 Task: Add Attachment from computer to Card Card0000000089 in Board Board0000000023 in Workspace WS0000000008 in Trello. Add Cover Purple to Card Card0000000089 in Board Board0000000023 in Workspace WS0000000008 in Trello. Add "Move Card To …" Button titled Button0000000089 to "top" of the list "To Do" to Card Card0000000089 in Board Board0000000023 in Workspace WS0000000008 in Trello. Add Description DS0000000089 to Card Card0000000089 in Board Board0000000023 in Workspace WS0000000008 in Trello. Add Comment CM0000000089 to Card Card0000000089 in Board Board0000000023 in Workspace WS0000000008 in Trello
Action: Mouse moved to (411, 215)
Screenshot: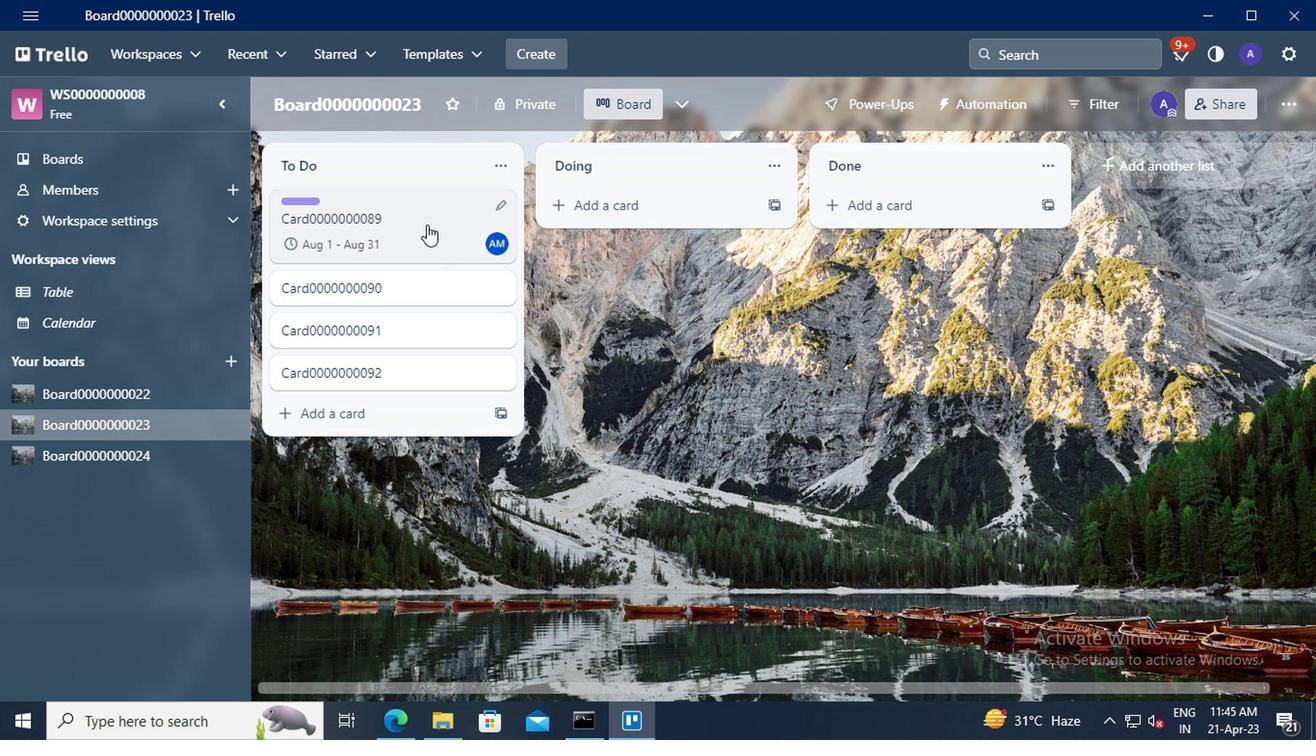 
Action: Mouse pressed left at (411, 215)
Screenshot: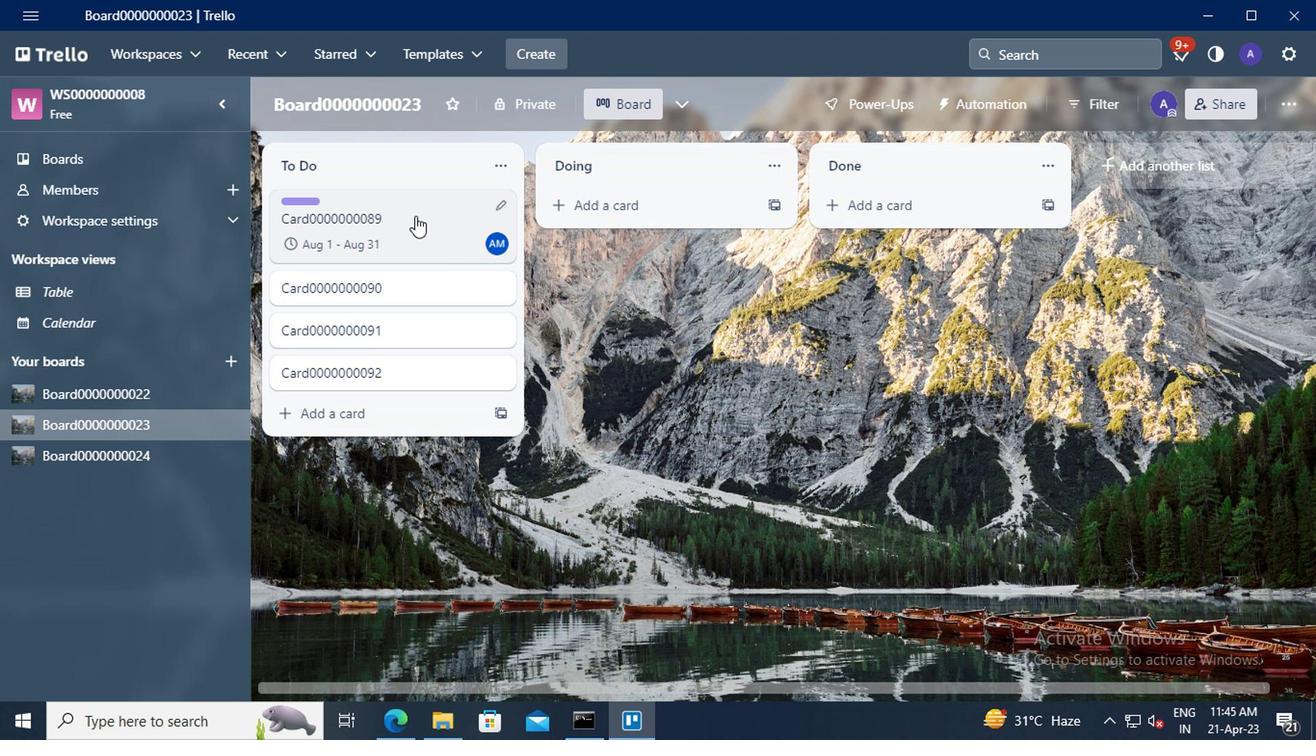 
Action: Mouse moved to (890, 332)
Screenshot: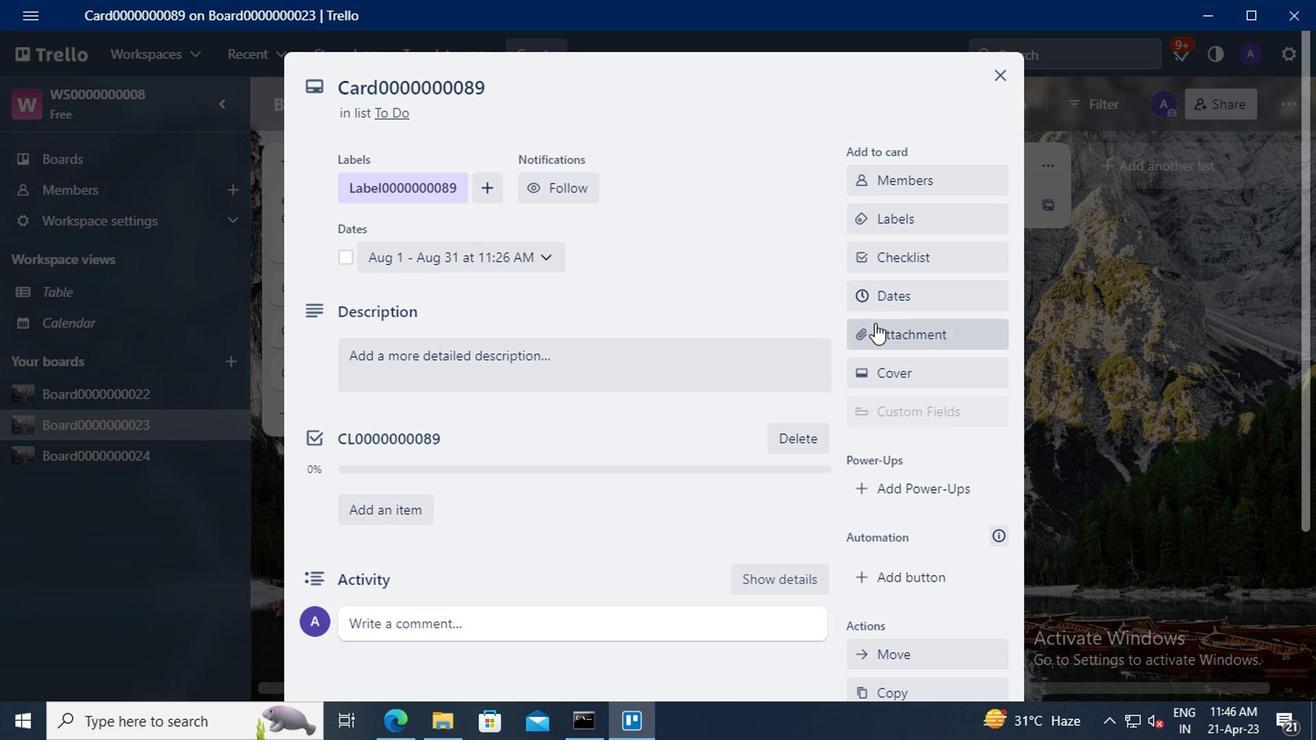
Action: Mouse pressed left at (890, 332)
Screenshot: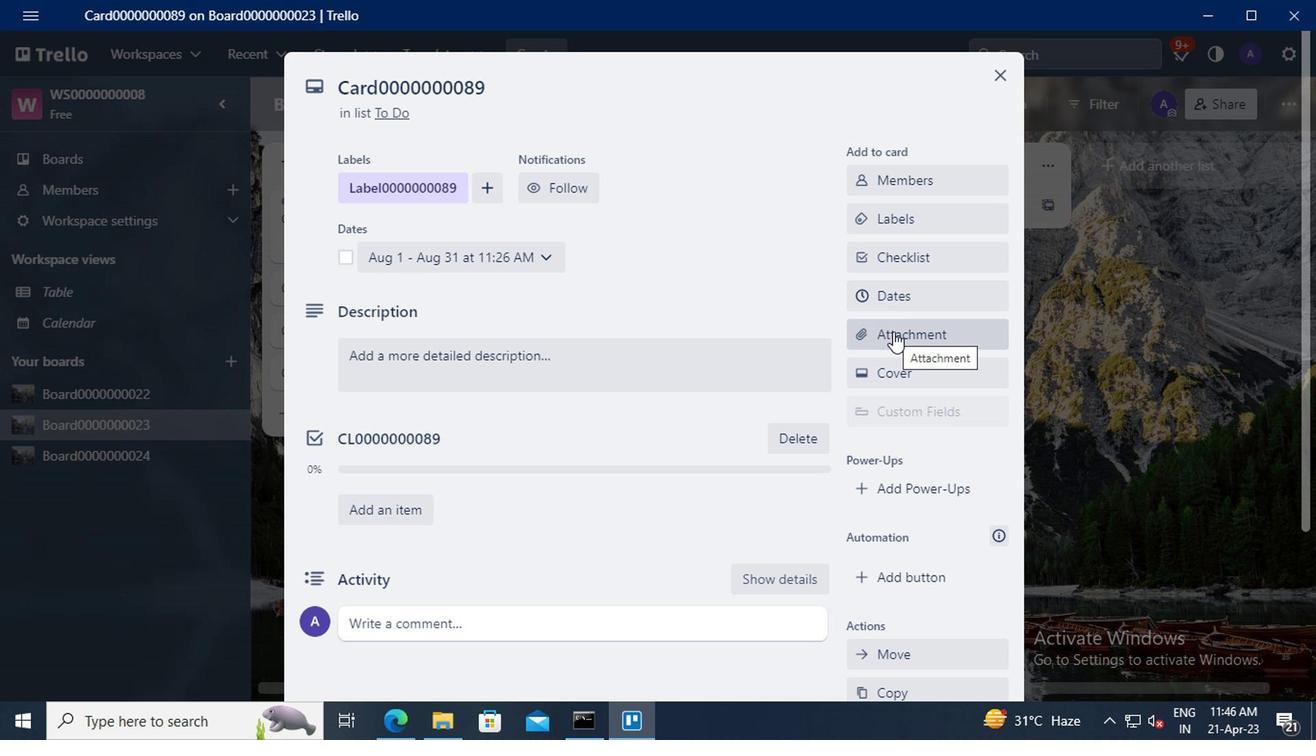
Action: Mouse moved to (890, 165)
Screenshot: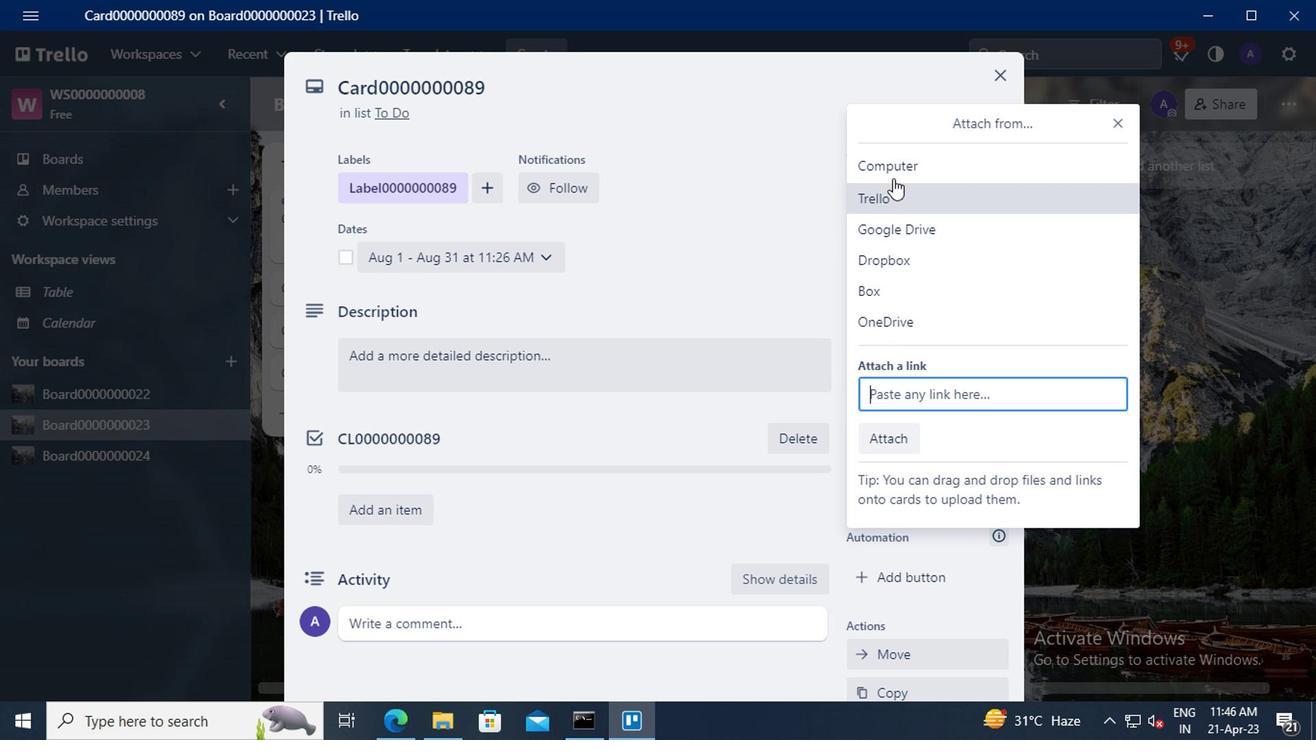 
Action: Mouse pressed left at (890, 165)
Screenshot: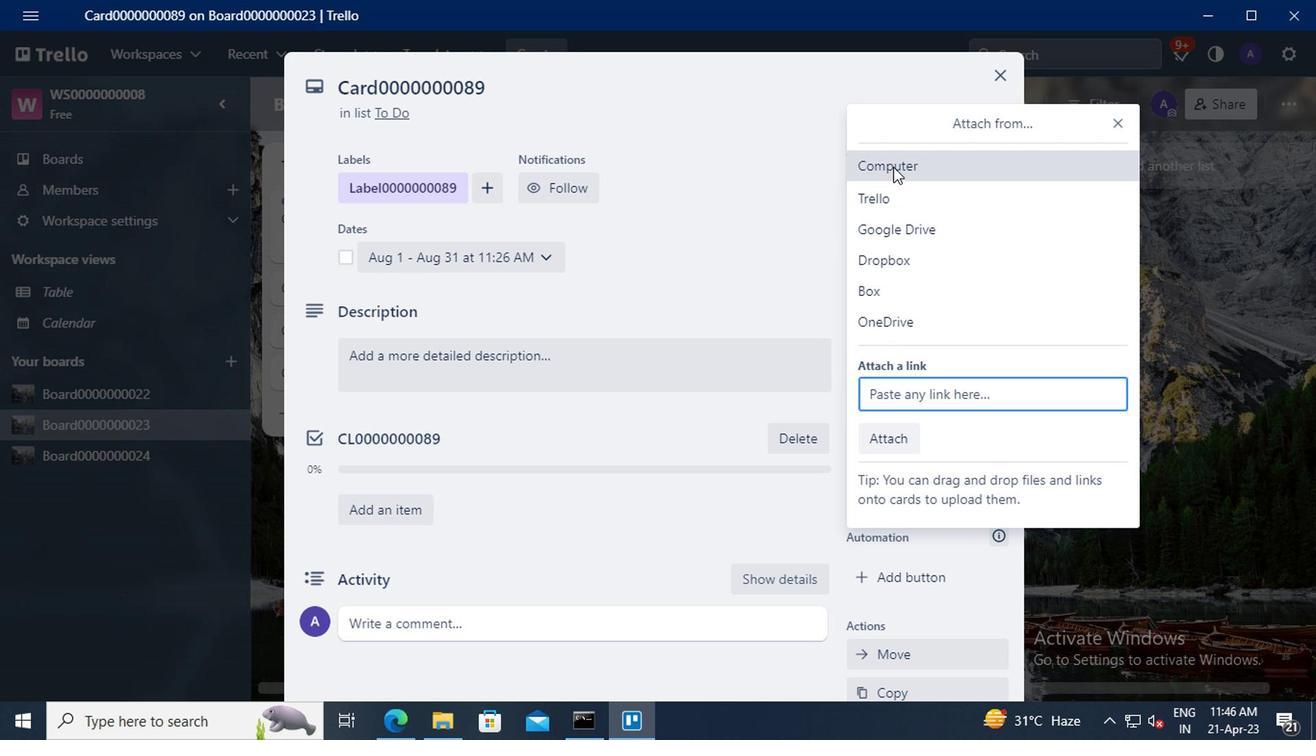 
Action: Mouse moved to (464, 163)
Screenshot: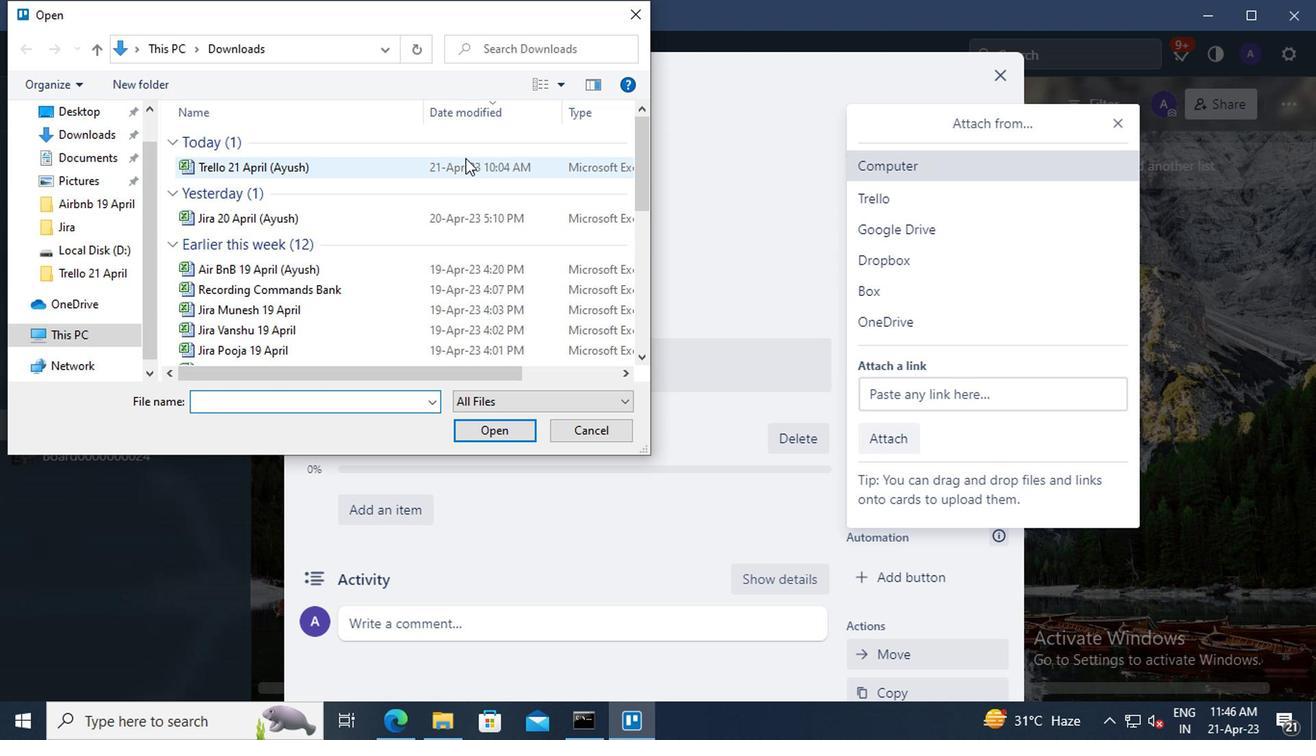 
Action: Mouse pressed left at (464, 163)
Screenshot: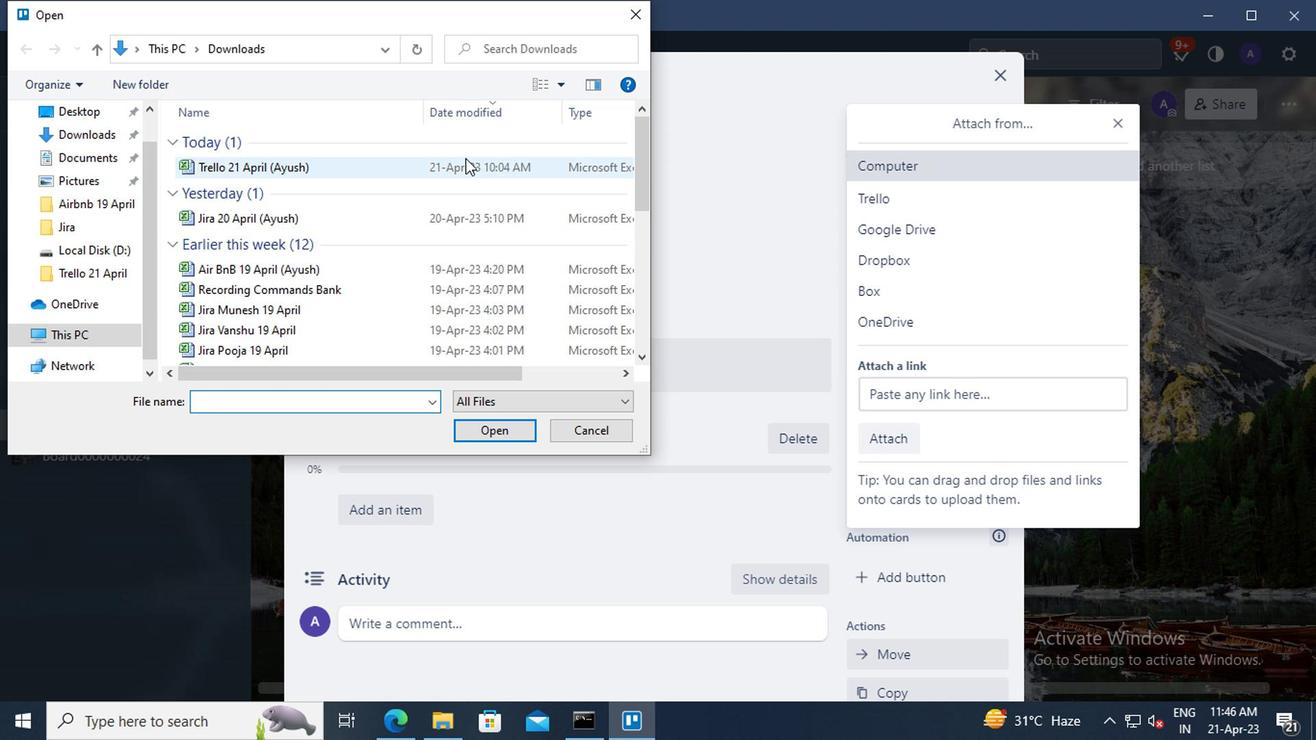 
Action: Mouse moved to (504, 430)
Screenshot: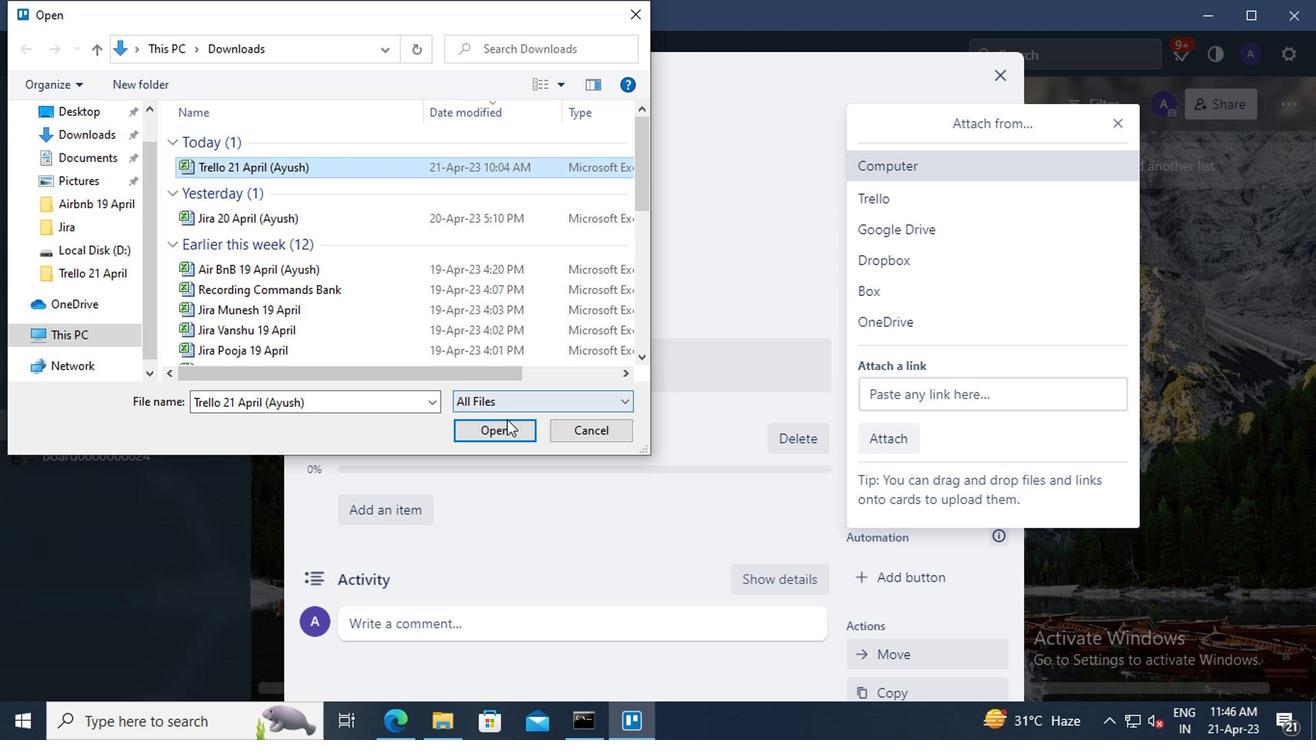 
Action: Mouse pressed left at (504, 430)
Screenshot: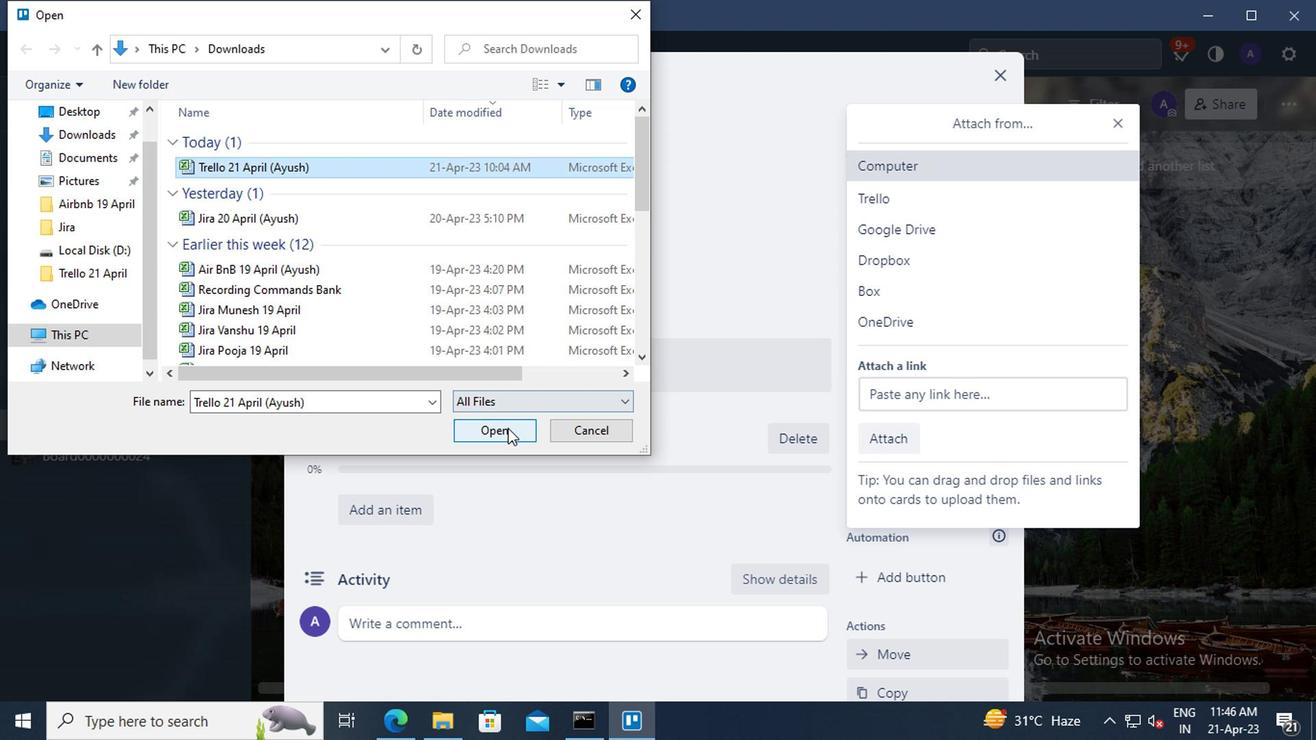 
Action: Mouse moved to (881, 369)
Screenshot: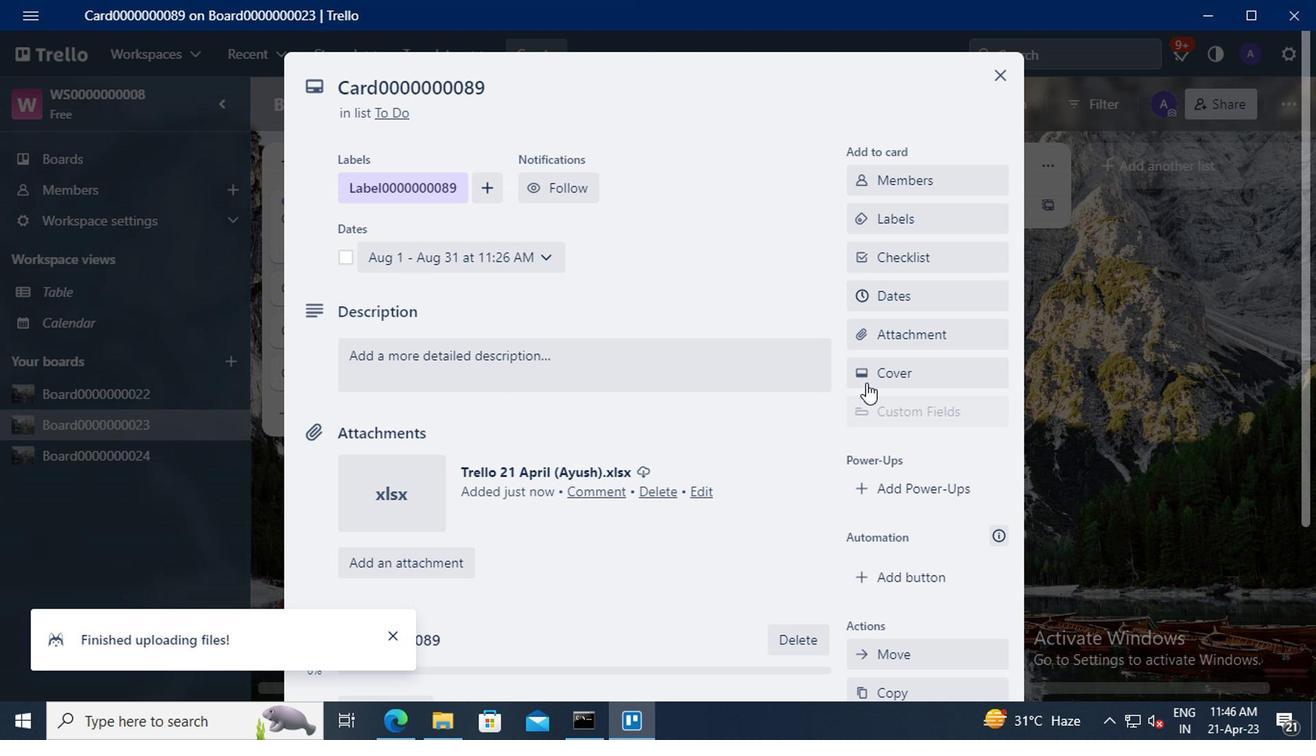 
Action: Mouse pressed left at (881, 369)
Screenshot: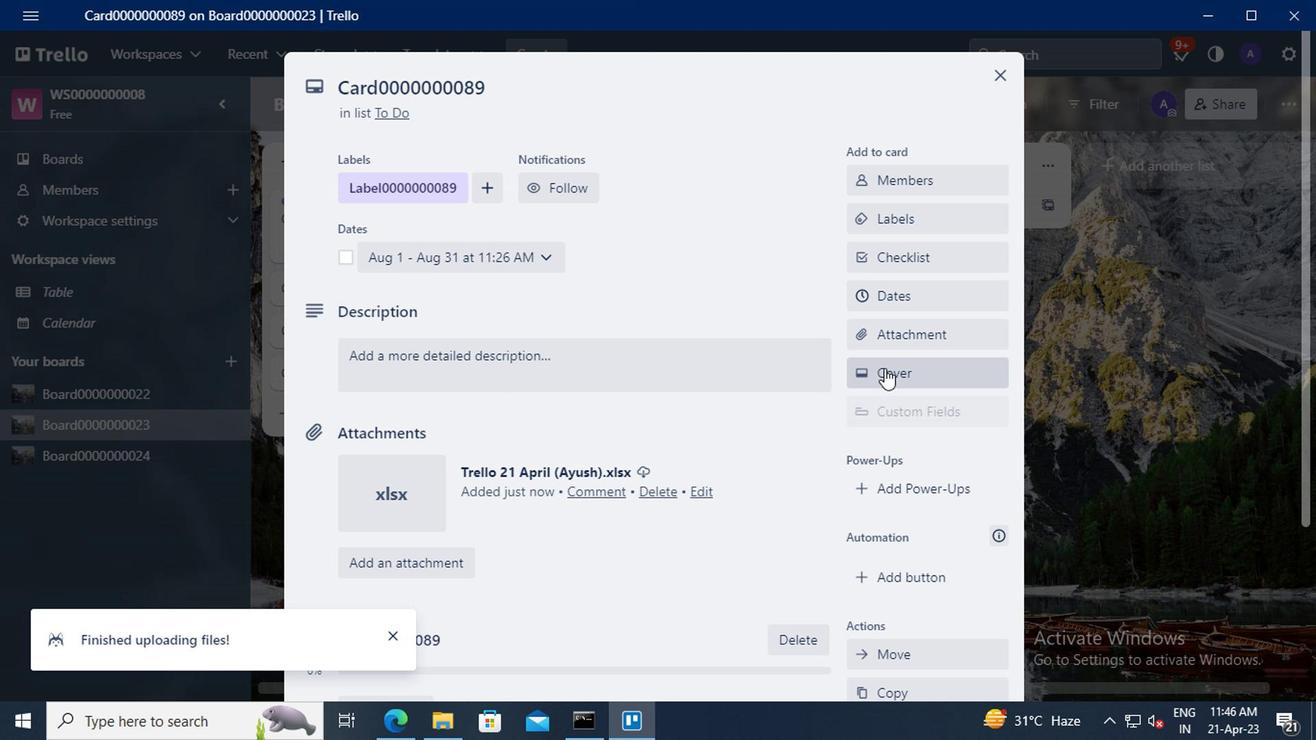 
Action: Mouse moved to (1097, 314)
Screenshot: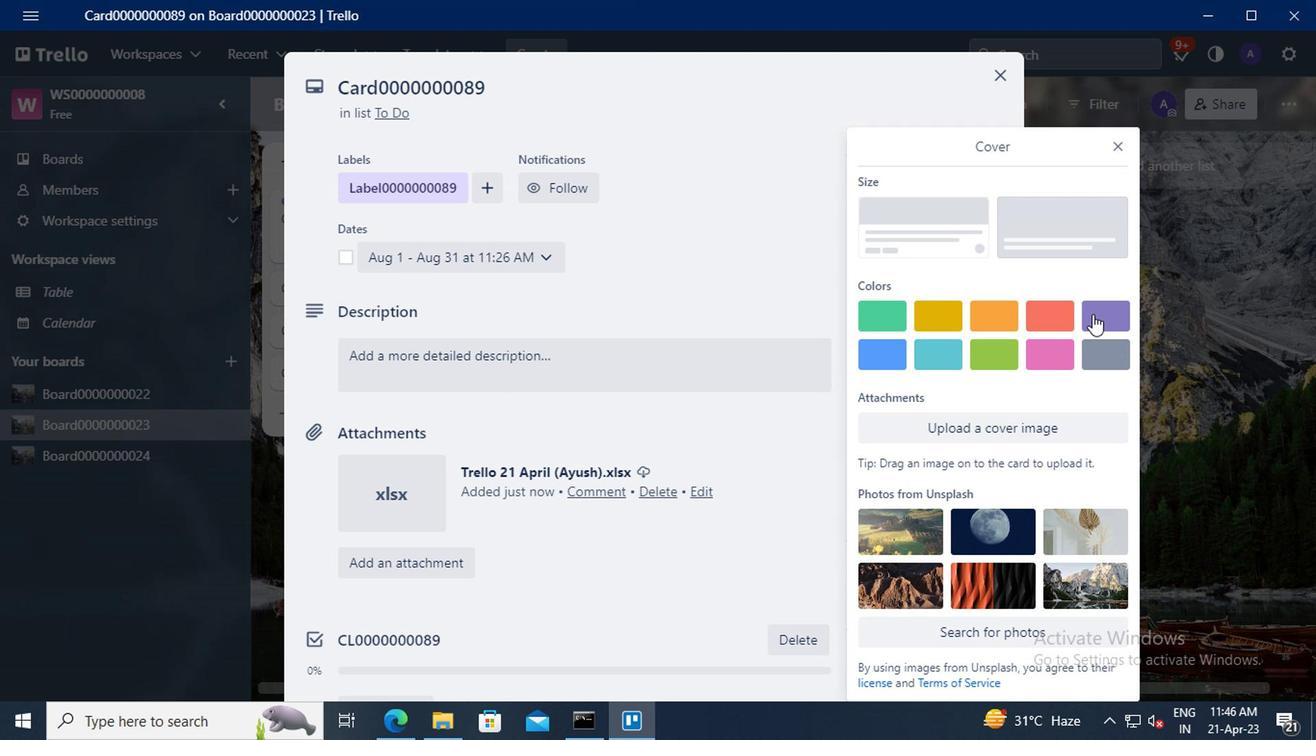 
Action: Mouse pressed left at (1097, 314)
Screenshot: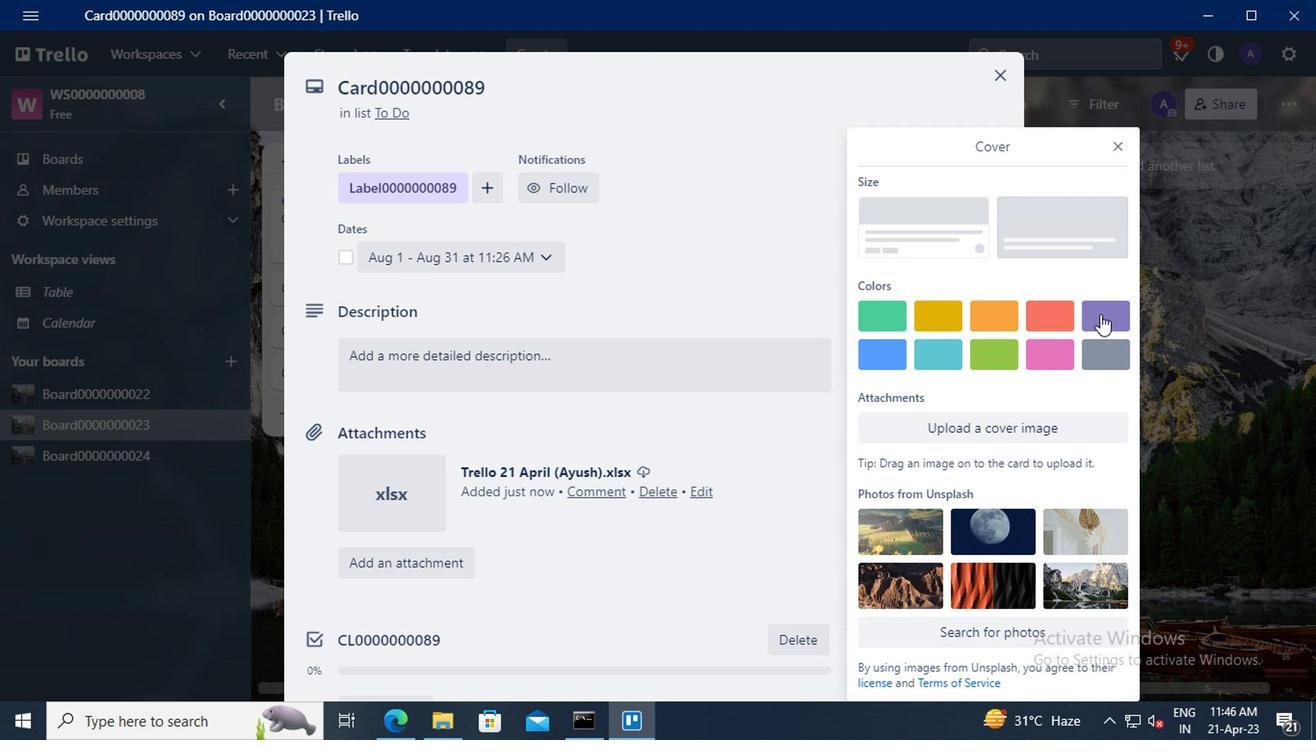 
Action: Mouse moved to (1114, 109)
Screenshot: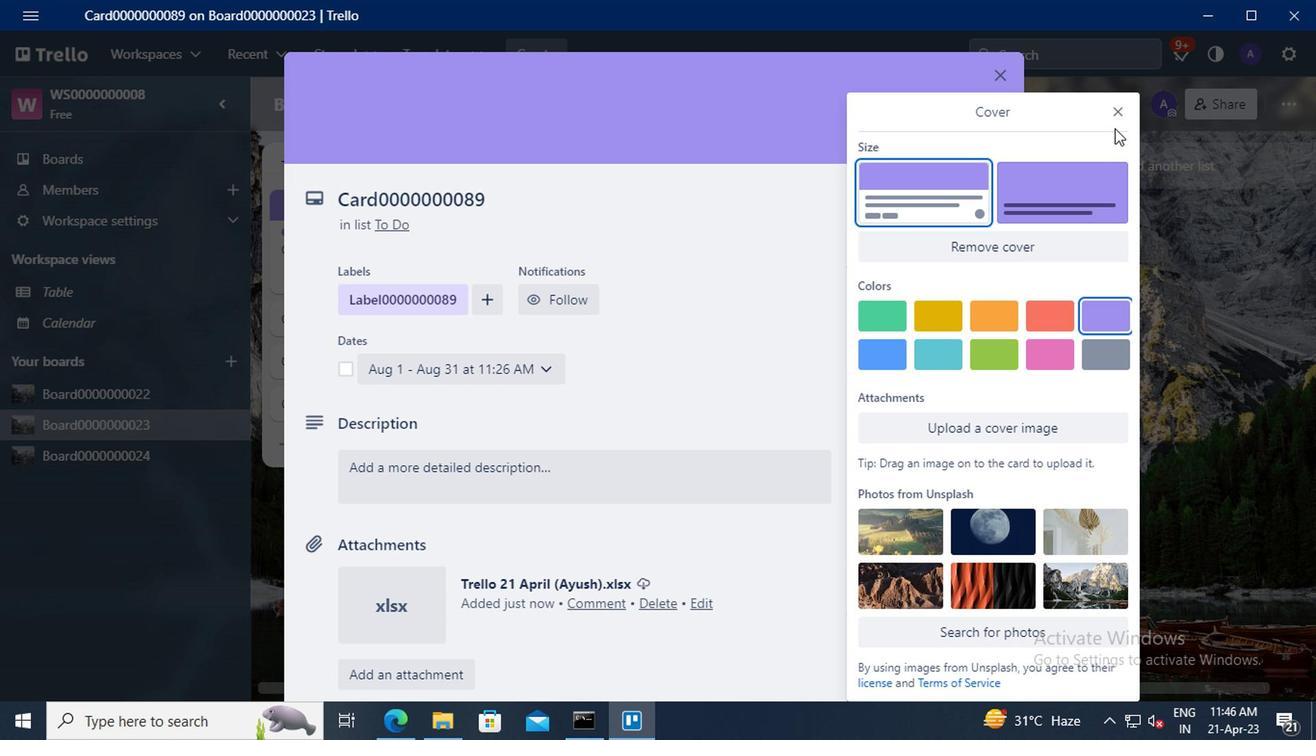 
Action: Mouse pressed left at (1114, 109)
Screenshot: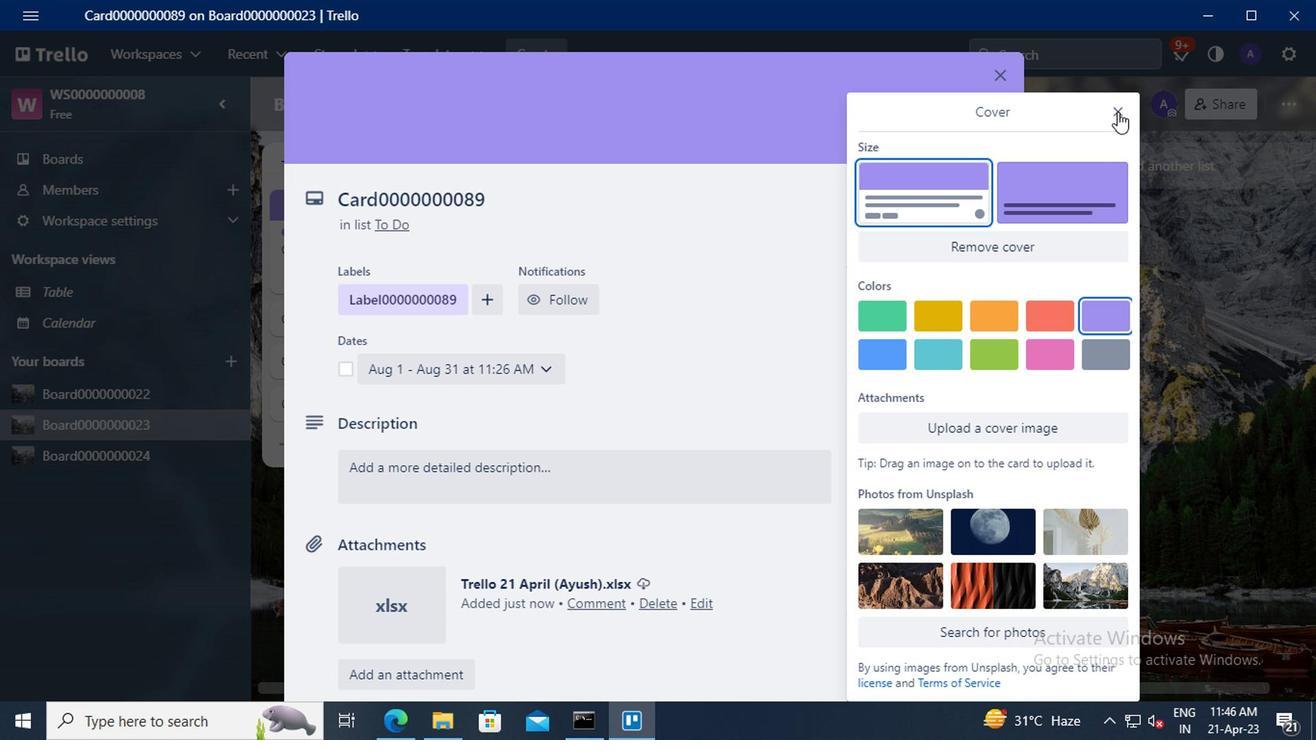 
Action: Mouse moved to (890, 287)
Screenshot: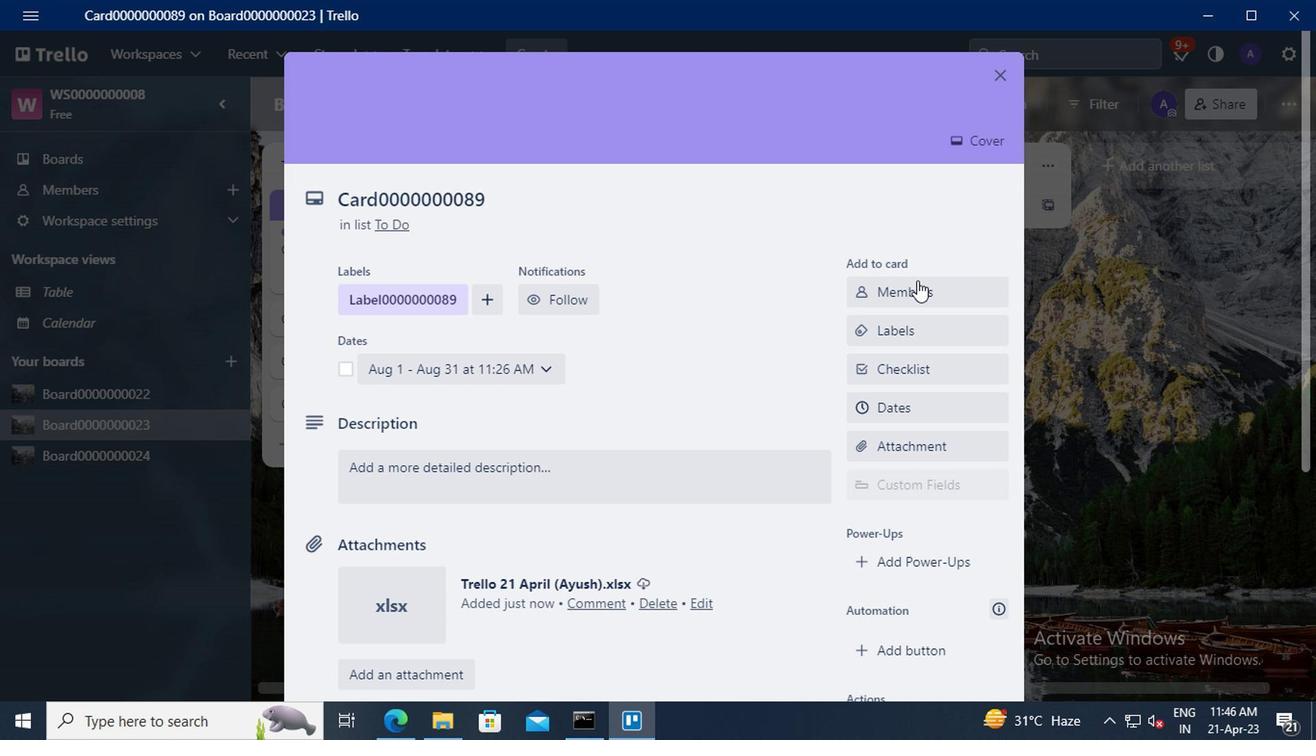 
Action: Mouse scrolled (890, 286) with delta (0, 0)
Screenshot: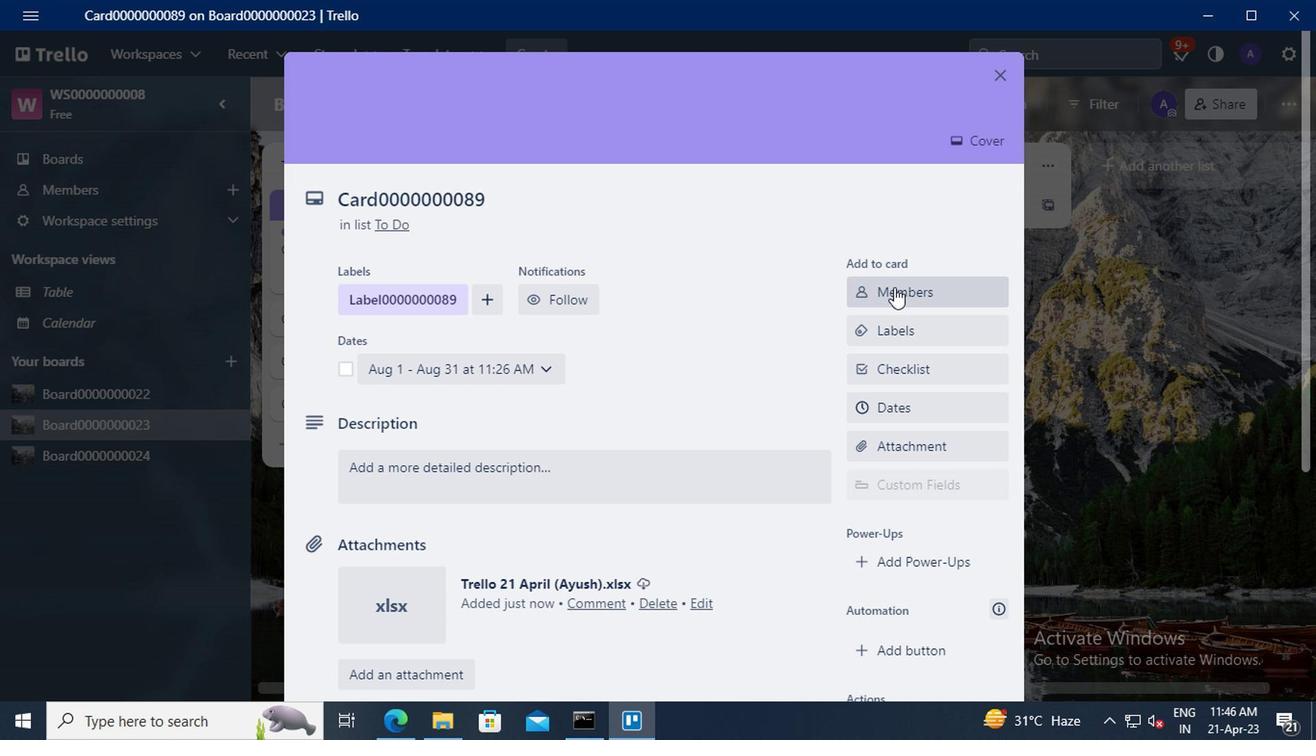 
Action: Mouse scrolled (890, 286) with delta (0, 0)
Screenshot: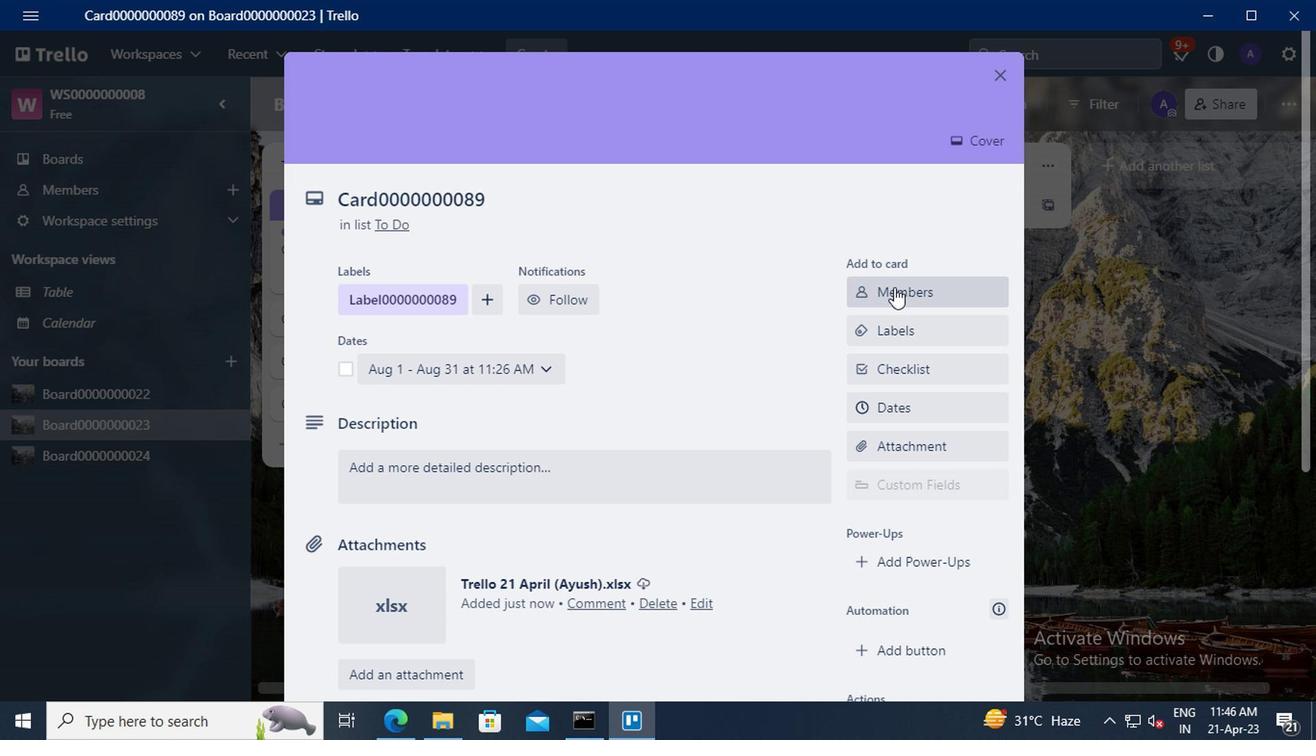 
Action: Mouse moved to (890, 287)
Screenshot: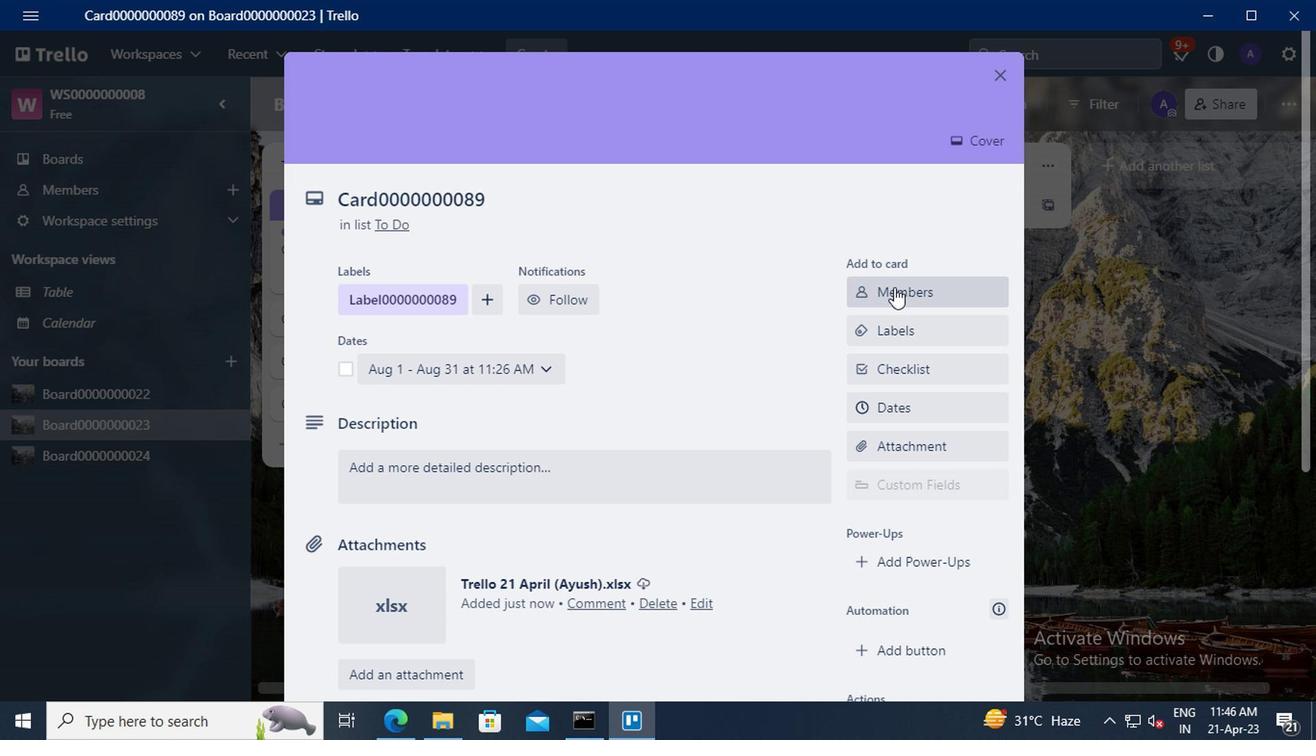 
Action: Mouse scrolled (890, 286) with delta (0, 0)
Screenshot: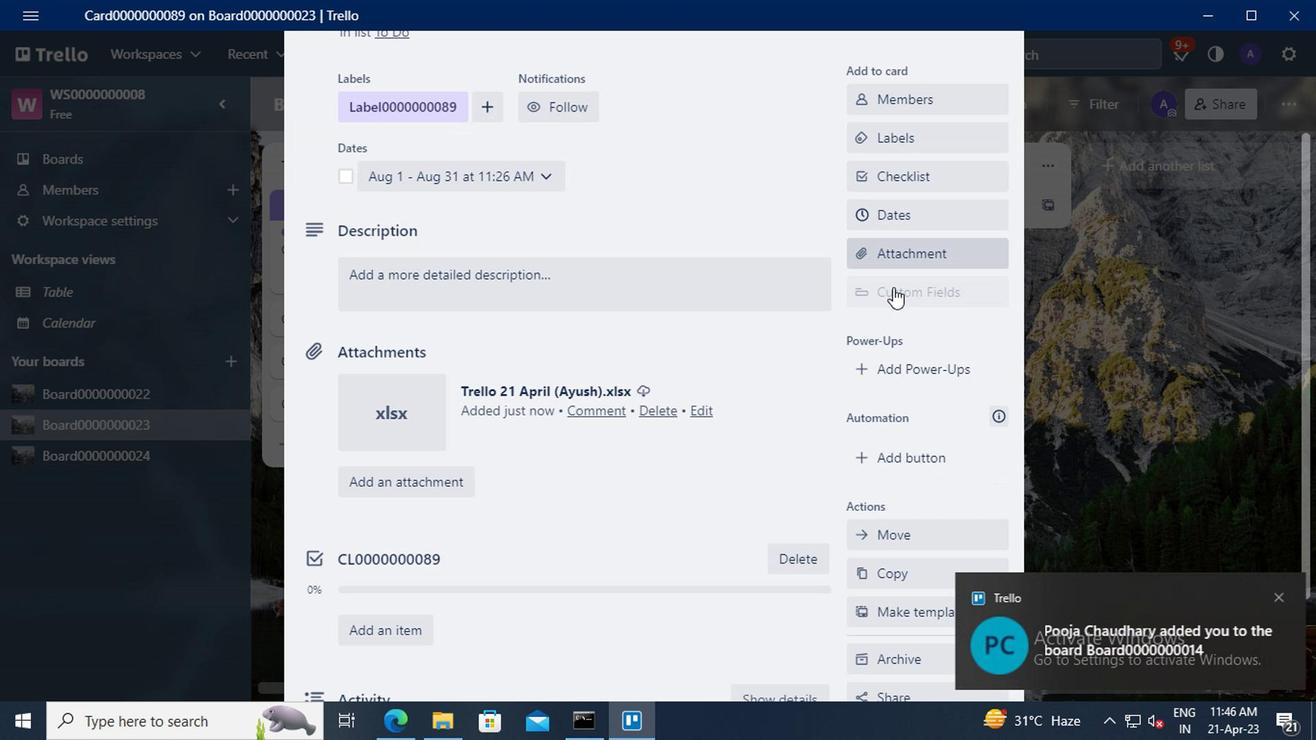 
Action: Mouse scrolled (890, 286) with delta (0, 0)
Screenshot: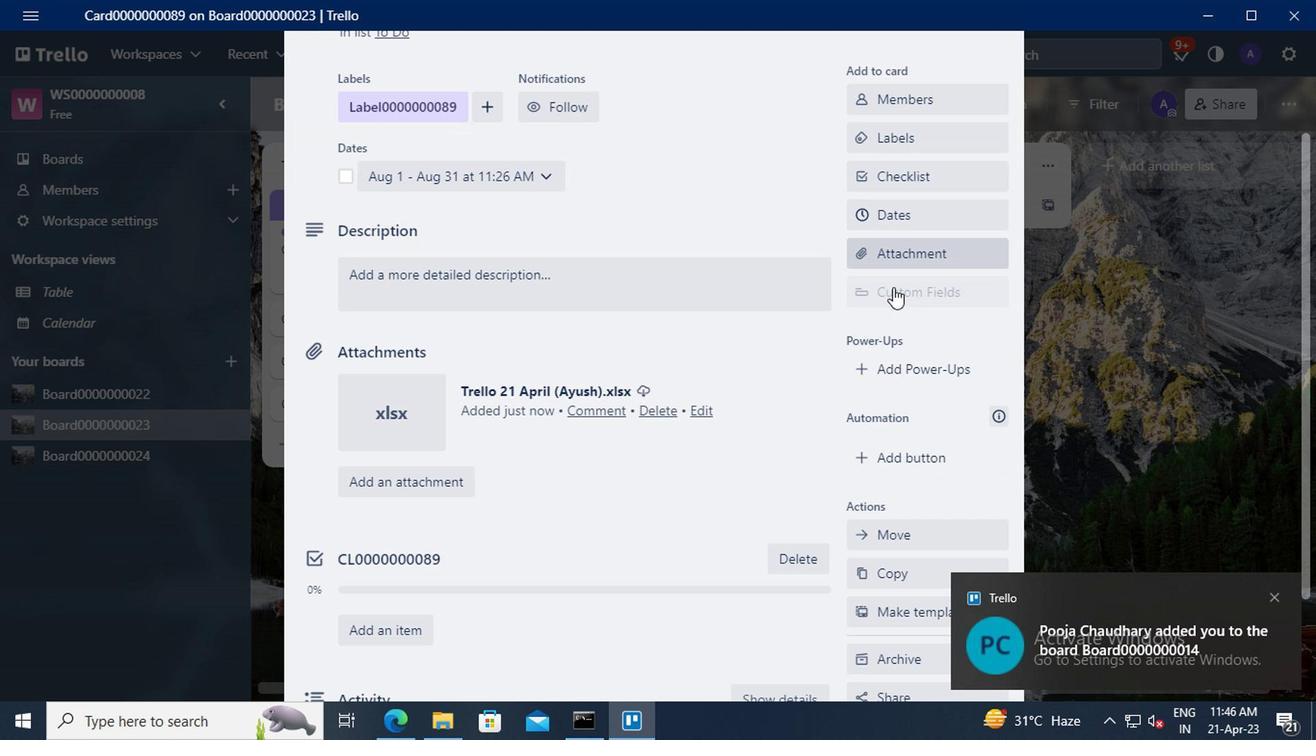 
Action: Mouse moved to (901, 298)
Screenshot: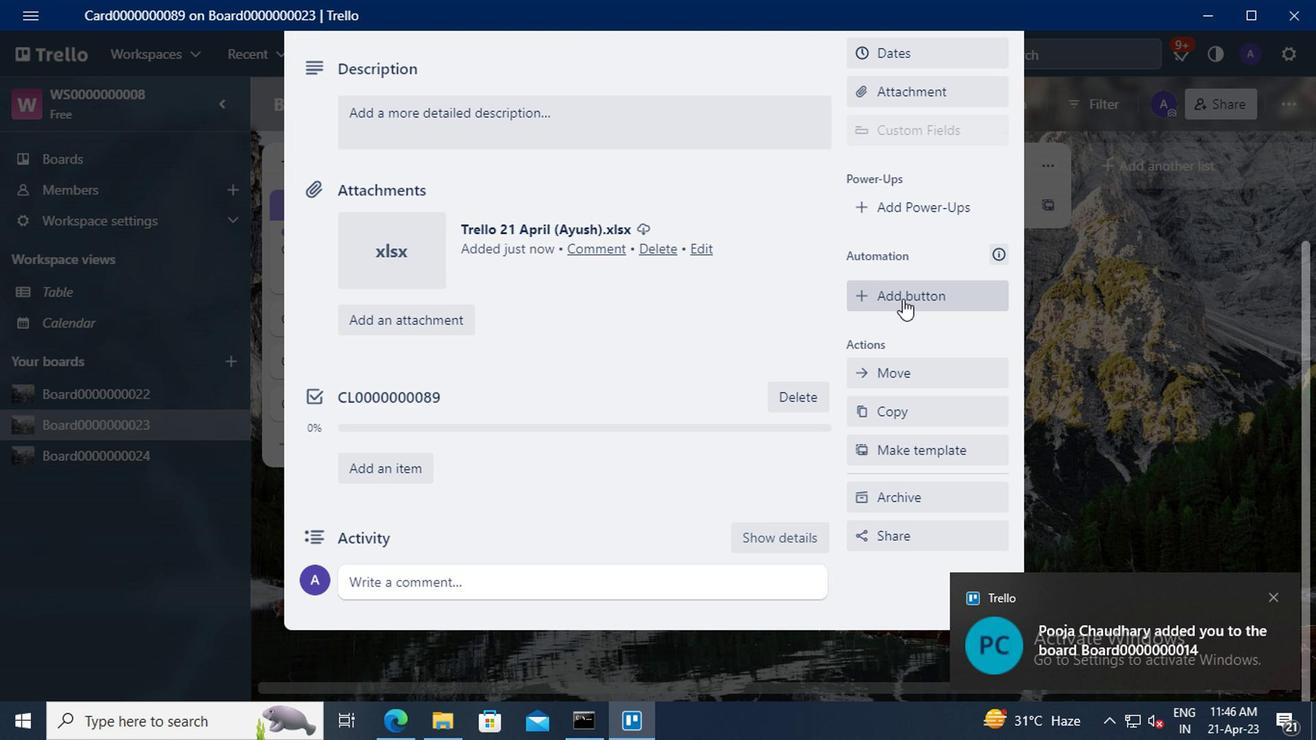 
Action: Mouse pressed left at (901, 298)
Screenshot: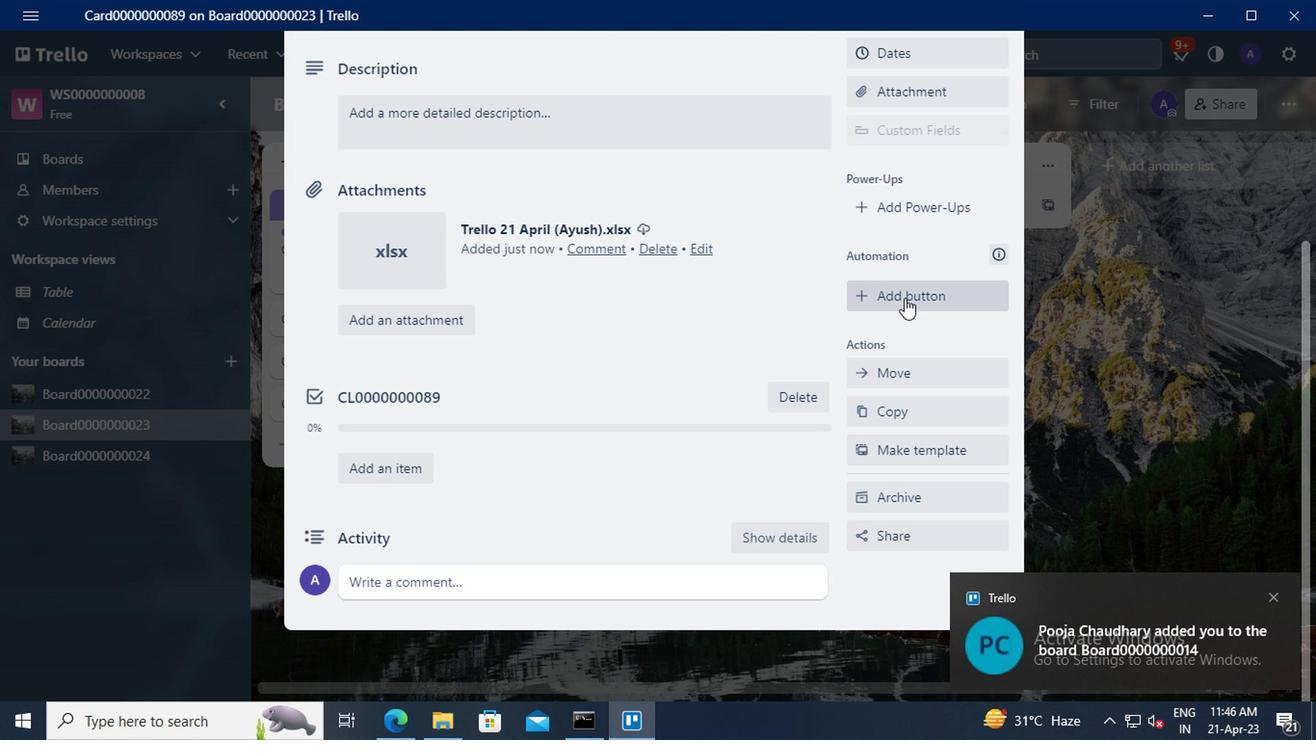 
Action: Mouse moved to (929, 182)
Screenshot: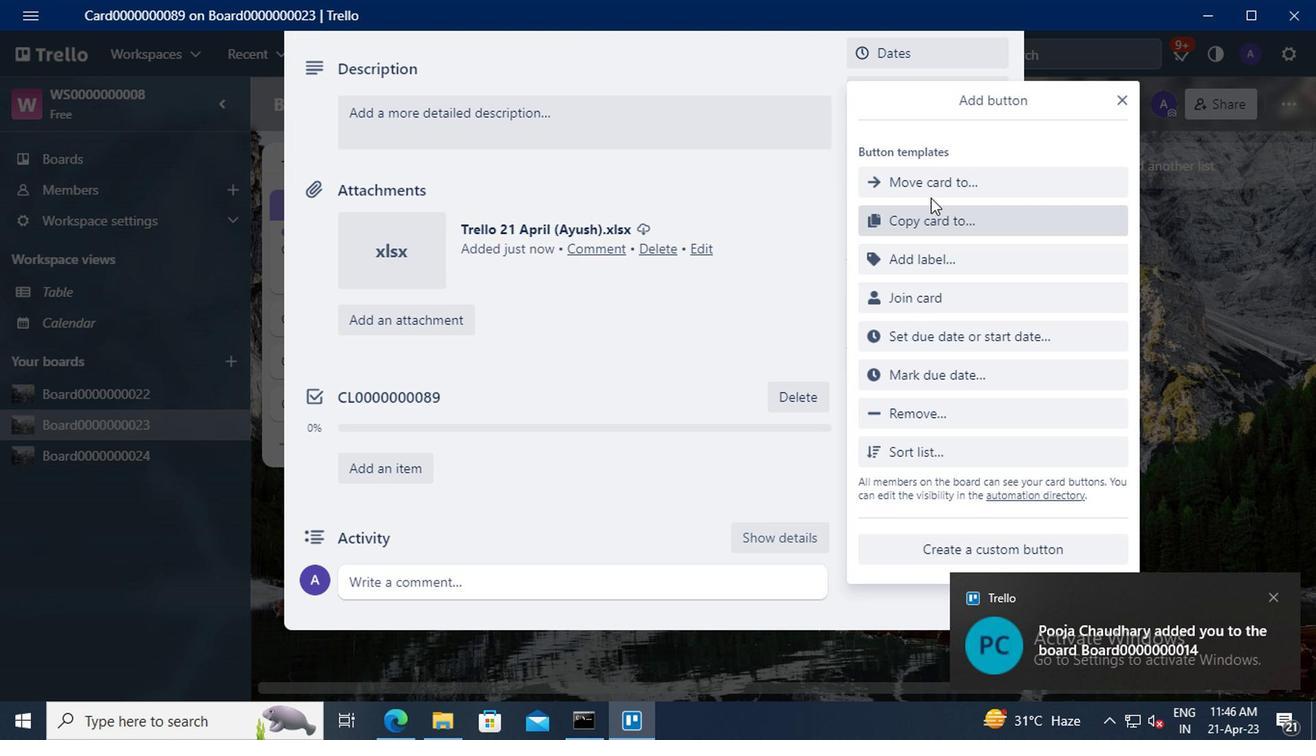 
Action: Mouse pressed left at (929, 182)
Screenshot: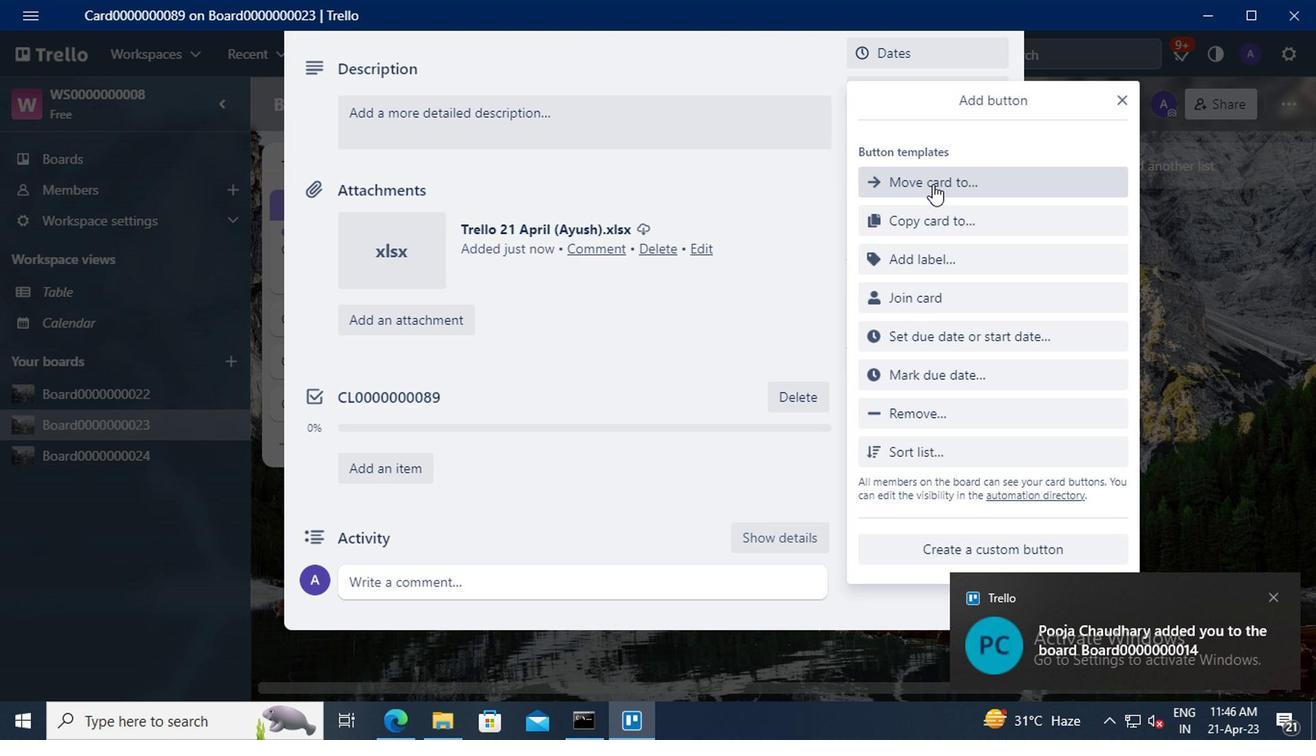 
Action: Mouse moved to (938, 181)
Screenshot: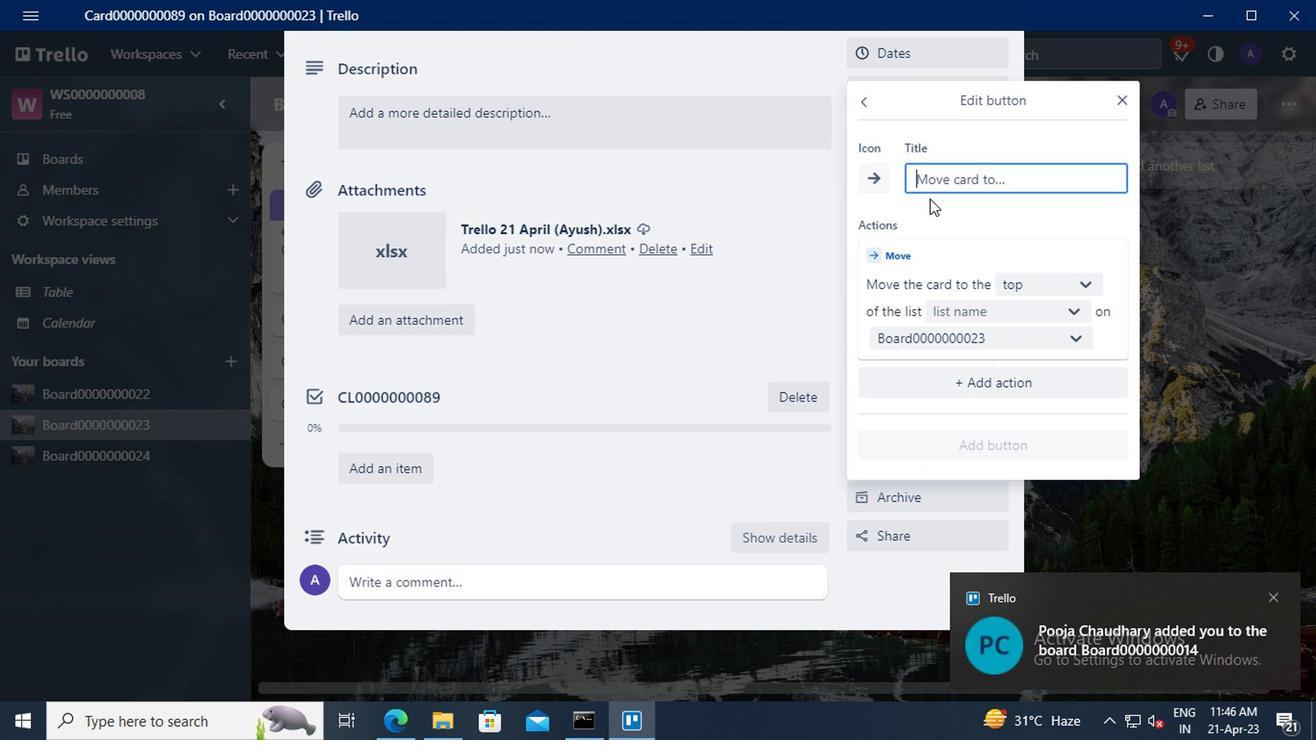 
Action: Mouse pressed left at (938, 181)
Screenshot: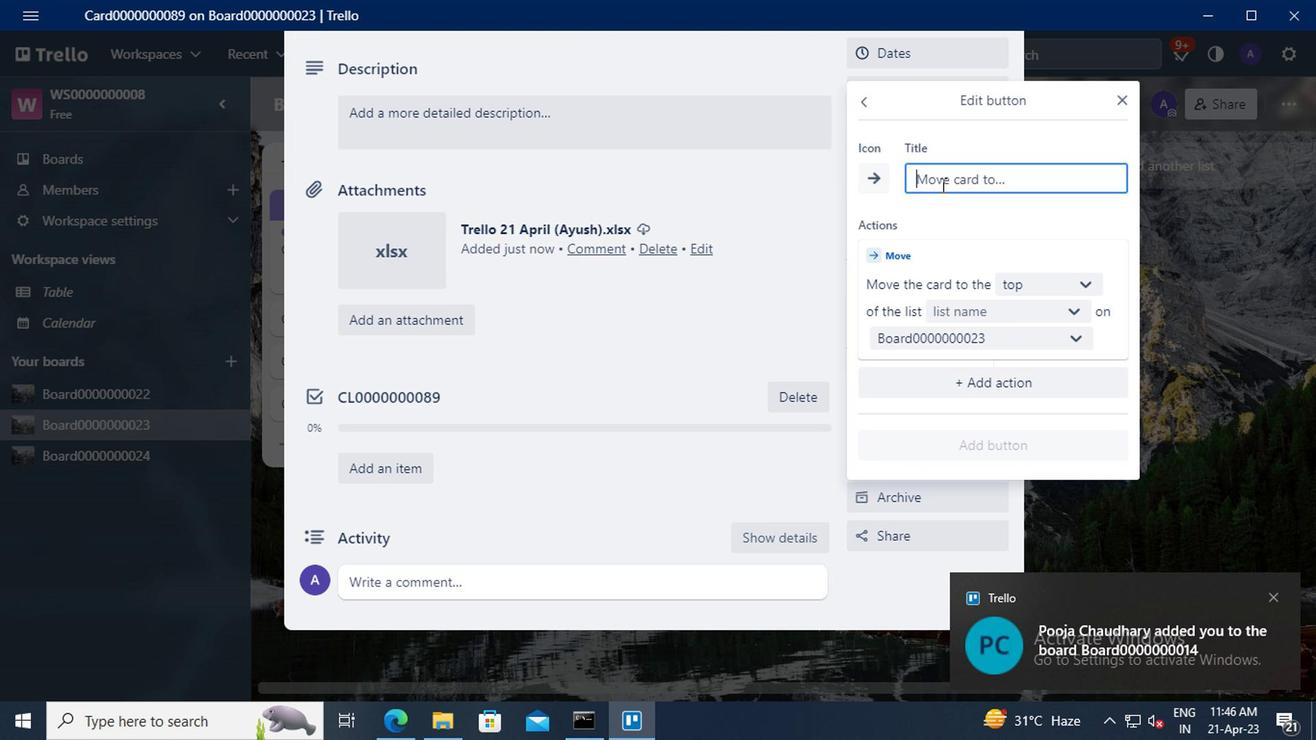 
Action: Mouse moved to (911, 163)
Screenshot: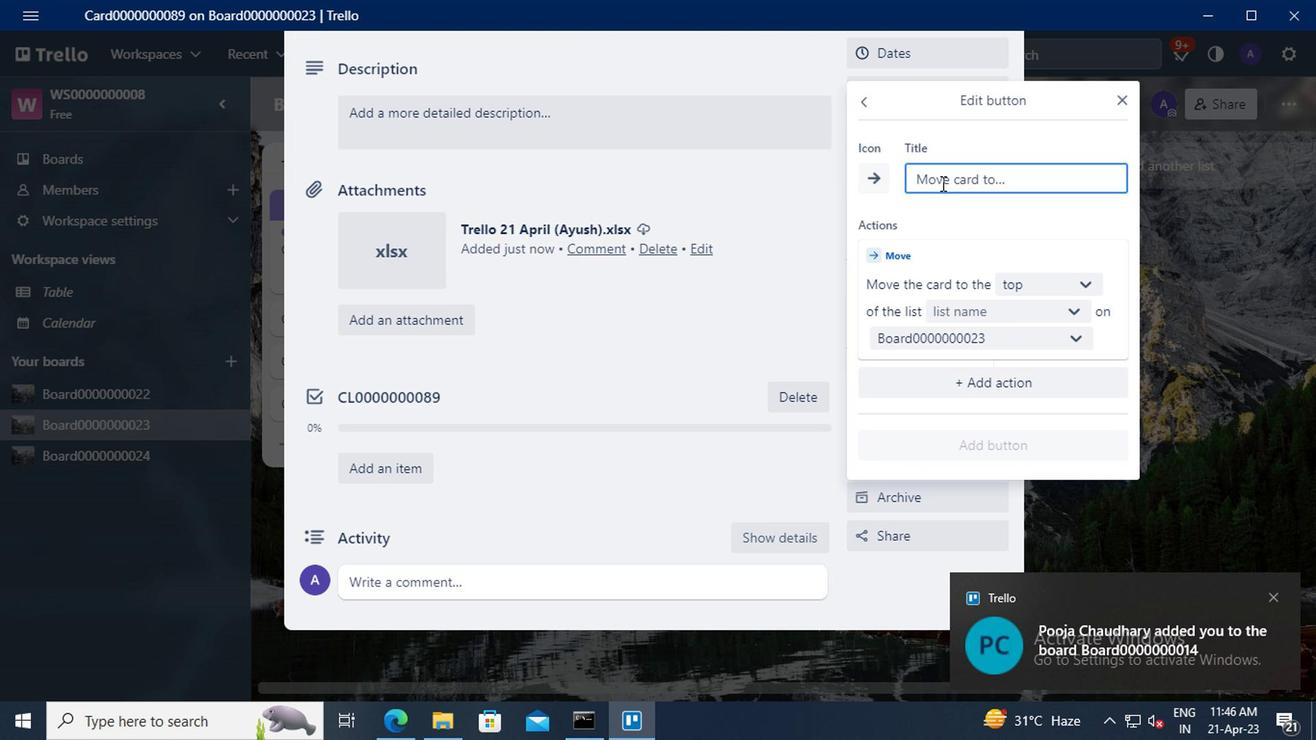 
Action: Key pressed <Key.shift>BUTTON0000000089
Screenshot: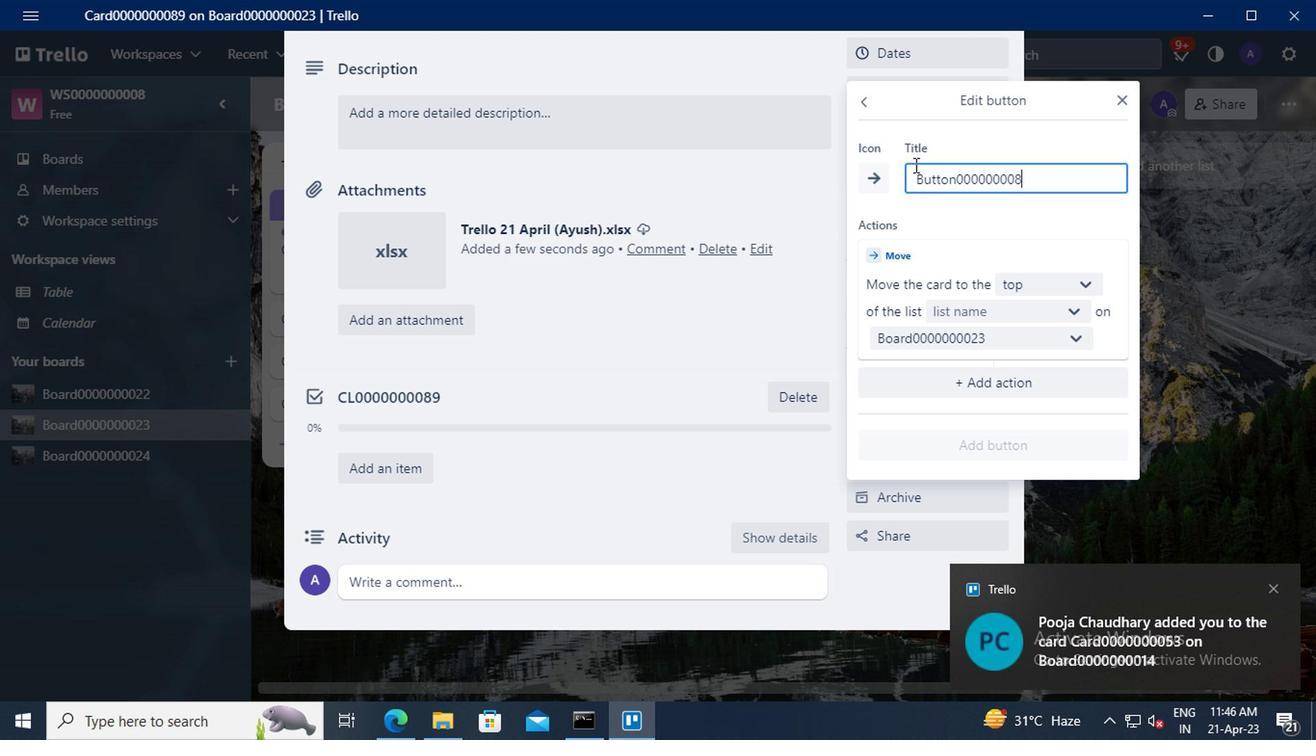 
Action: Mouse moved to (1018, 278)
Screenshot: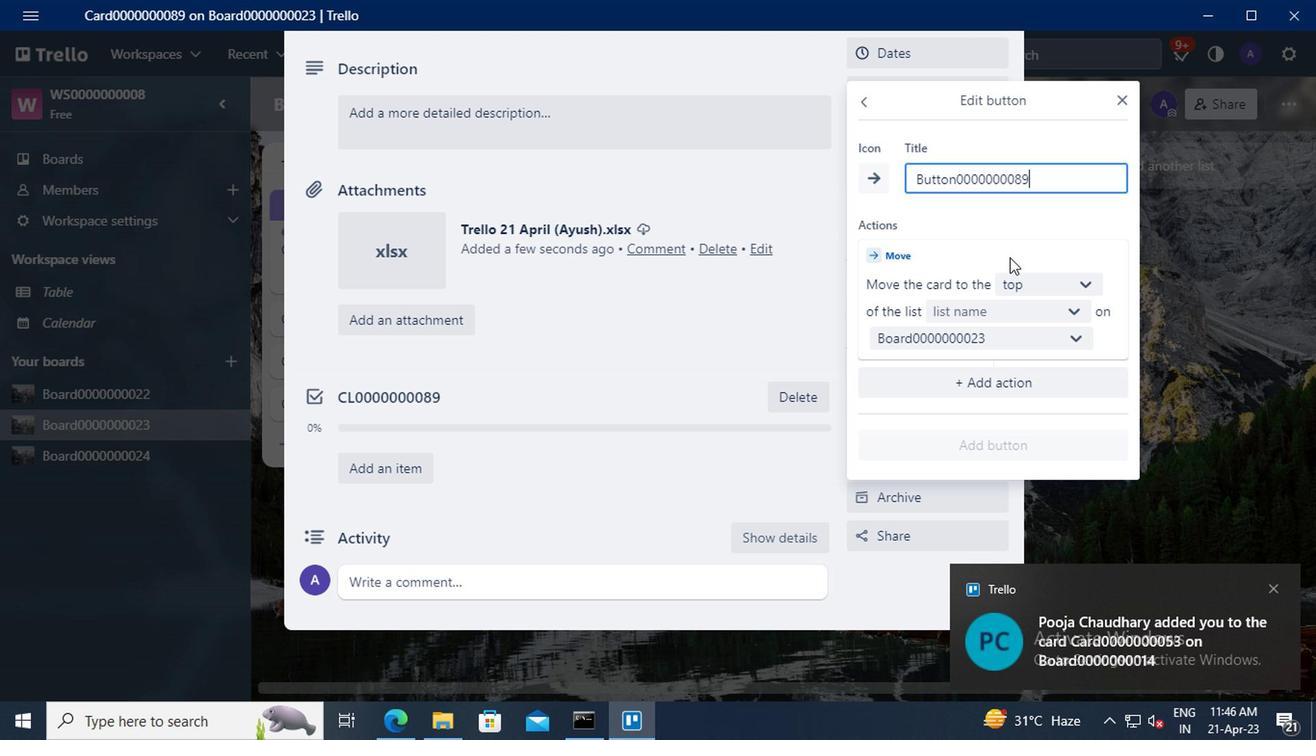 
Action: Mouse pressed left at (1018, 278)
Screenshot: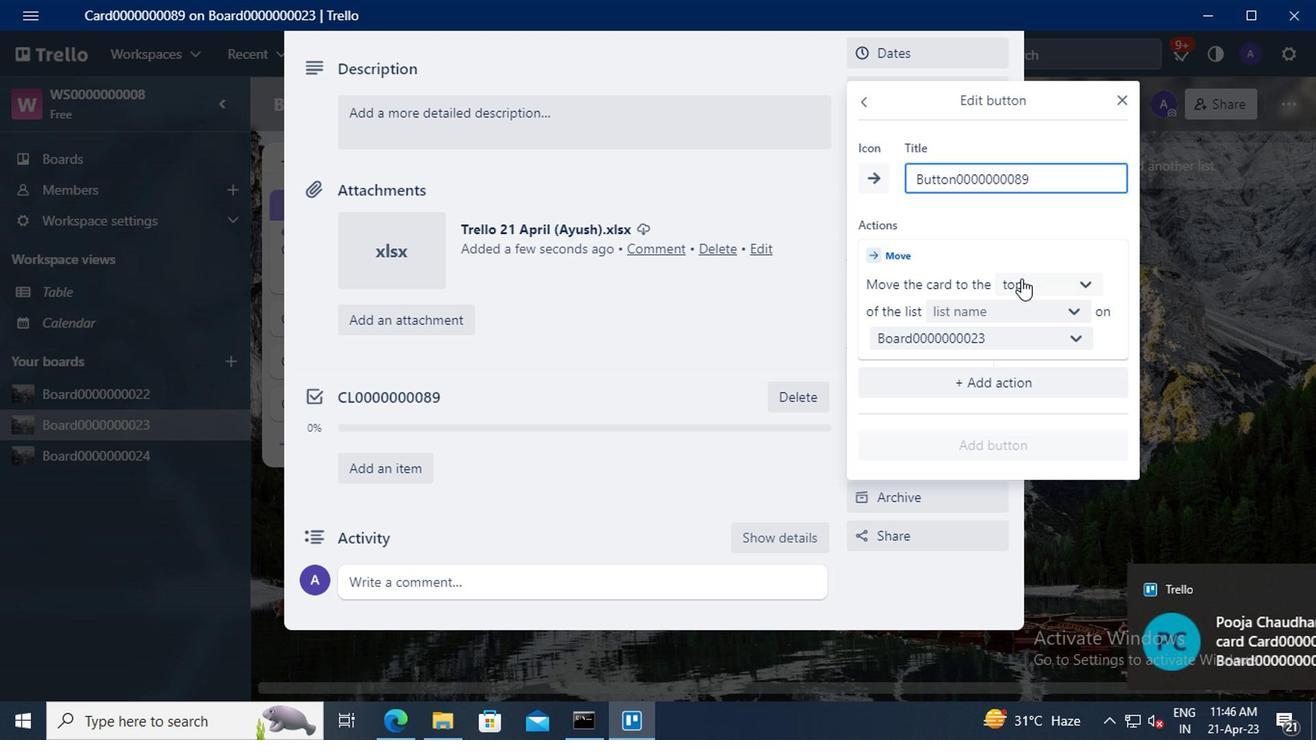
Action: Mouse moved to (1026, 325)
Screenshot: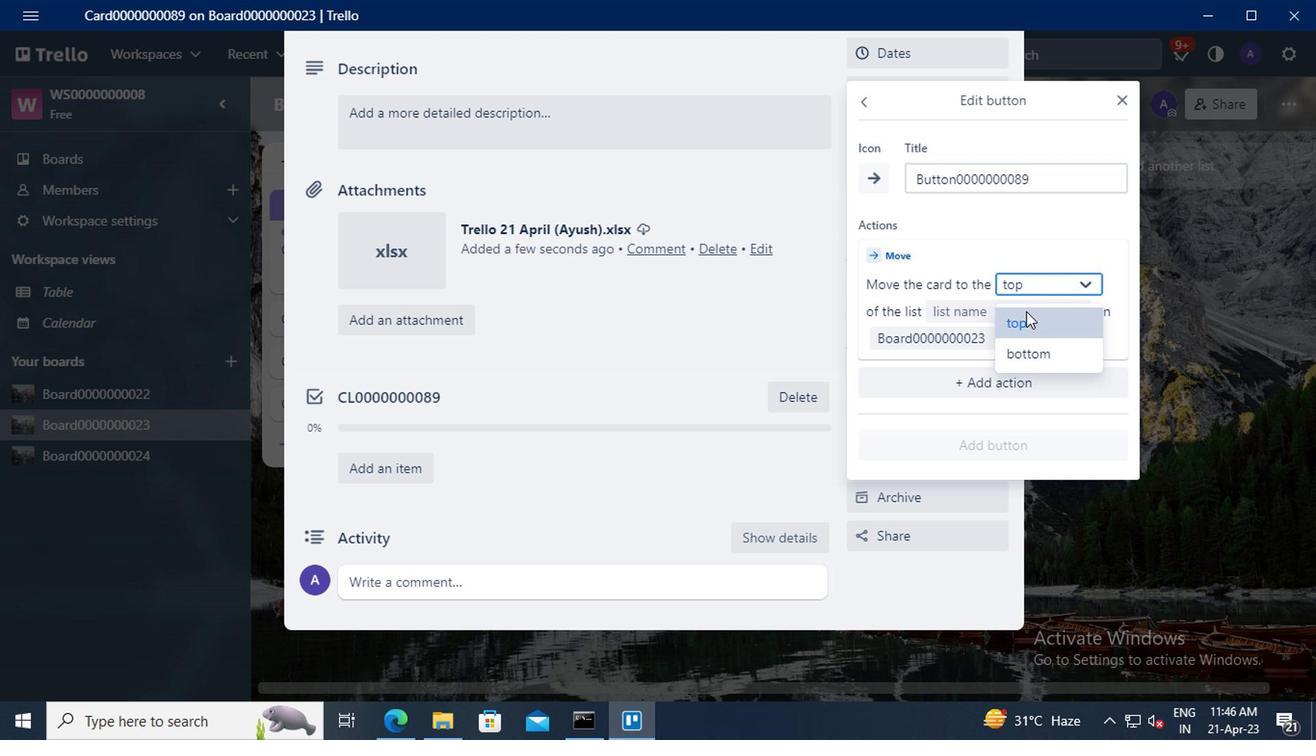 
Action: Mouse pressed left at (1026, 325)
Screenshot: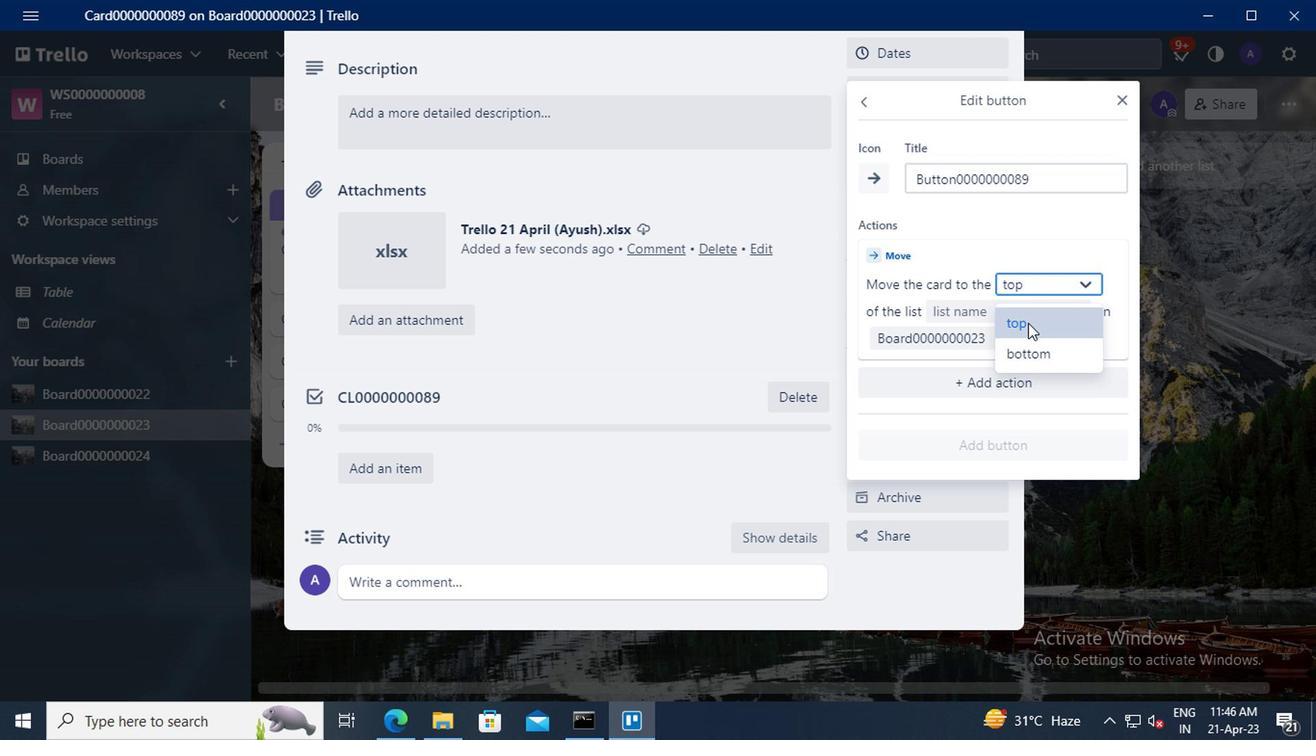 
Action: Mouse moved to (979, 309)
Screenshot: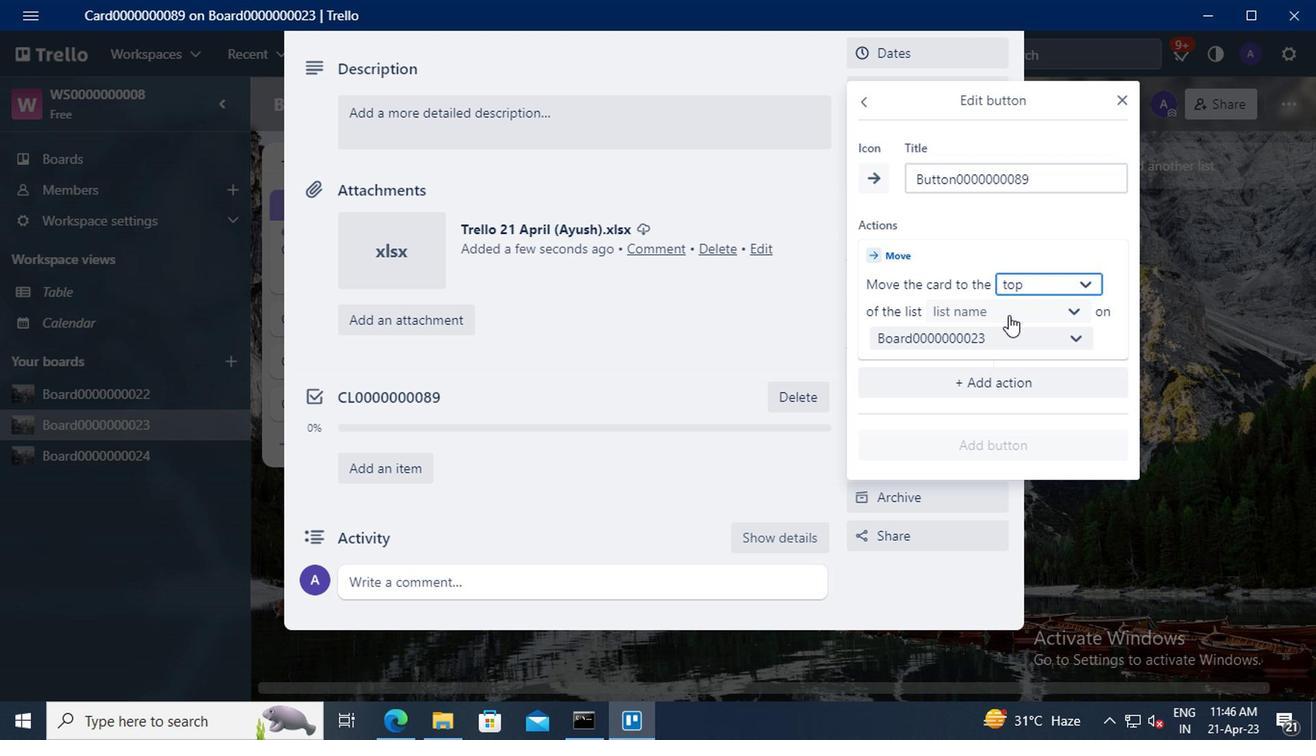 
Action: Mouse pressed left at (979, 309)
Screenshot: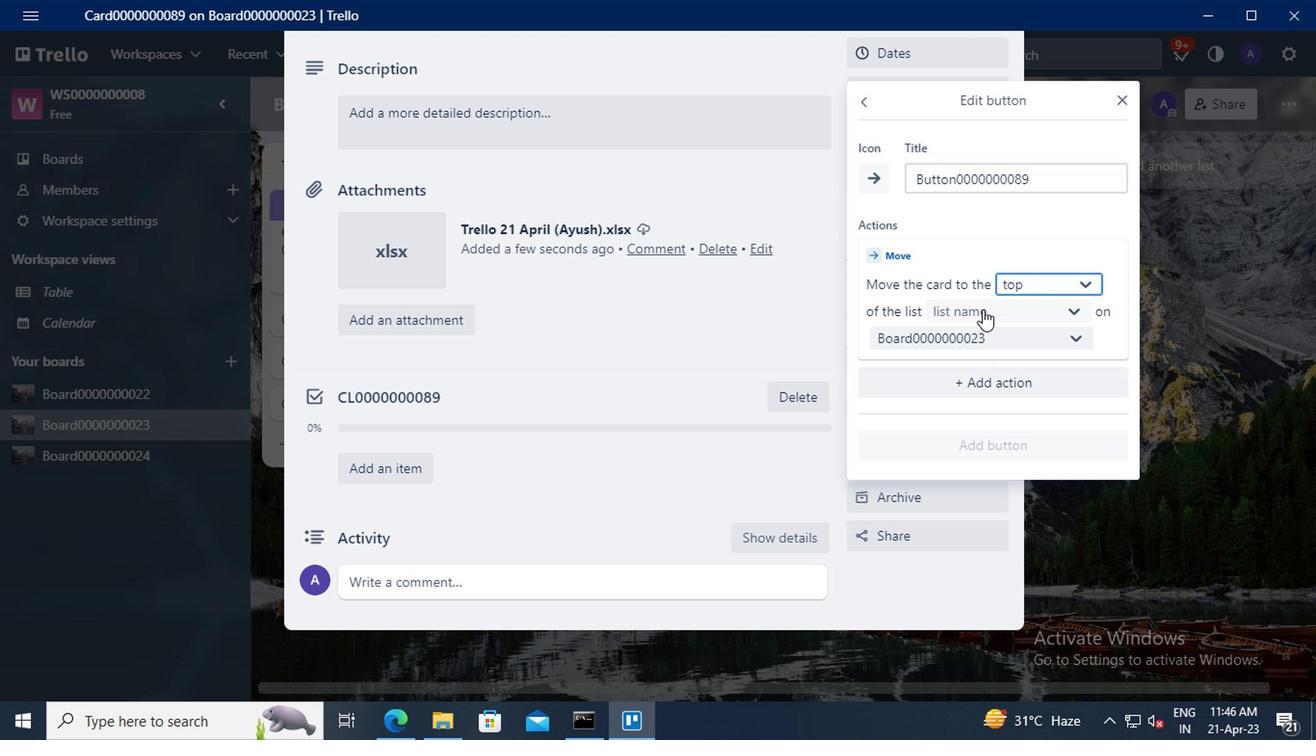 
Action: Mouse moved to (978, 349)
Screenshot: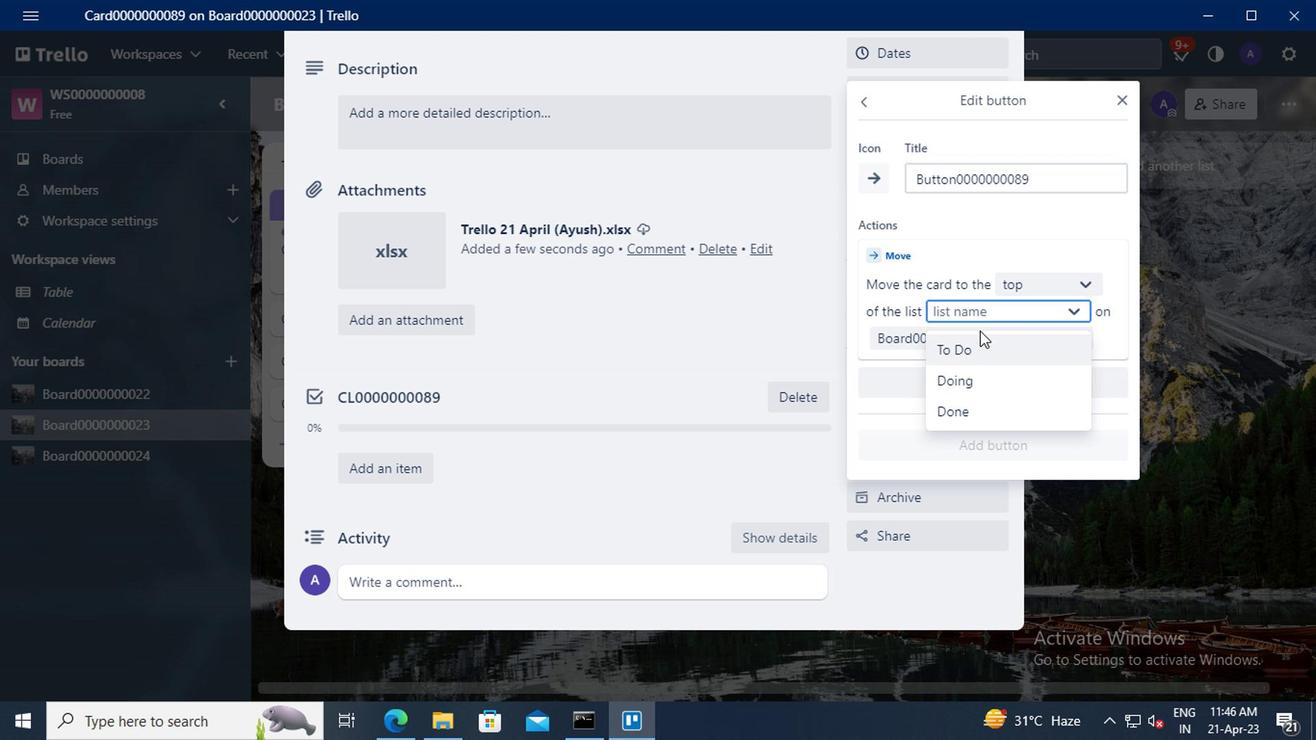 
Action: Mouse pressed left at (978, 349)
Screenshot: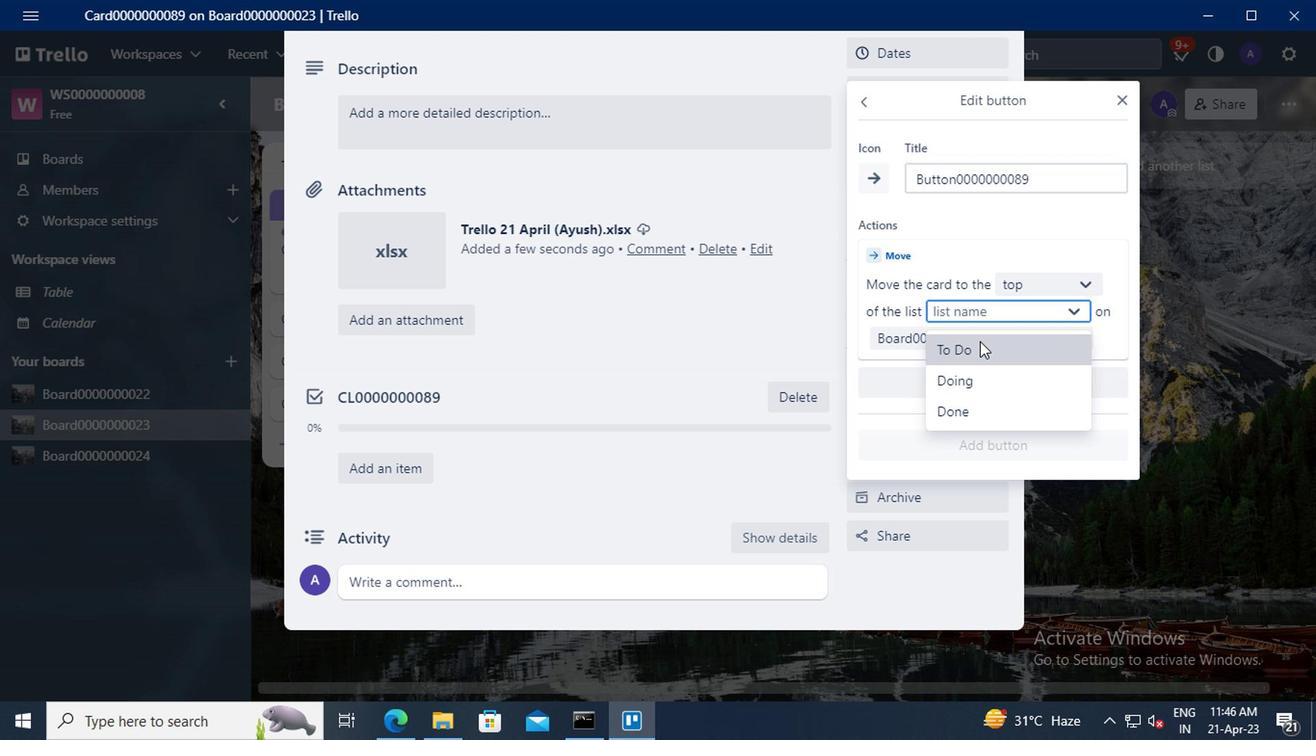 
Action: Mouse moved to (985, 448)
Screenshot: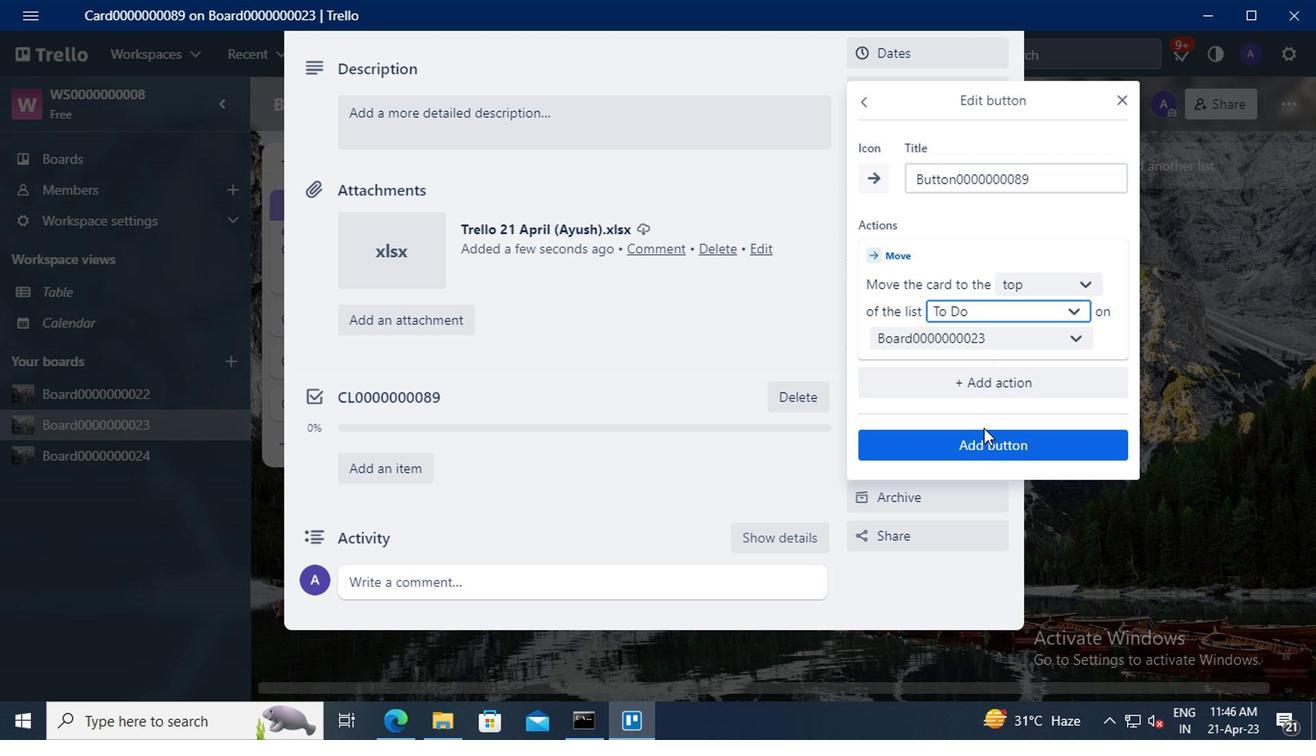 
Action: Mouse pressed left at (985, 448)
Screenshot: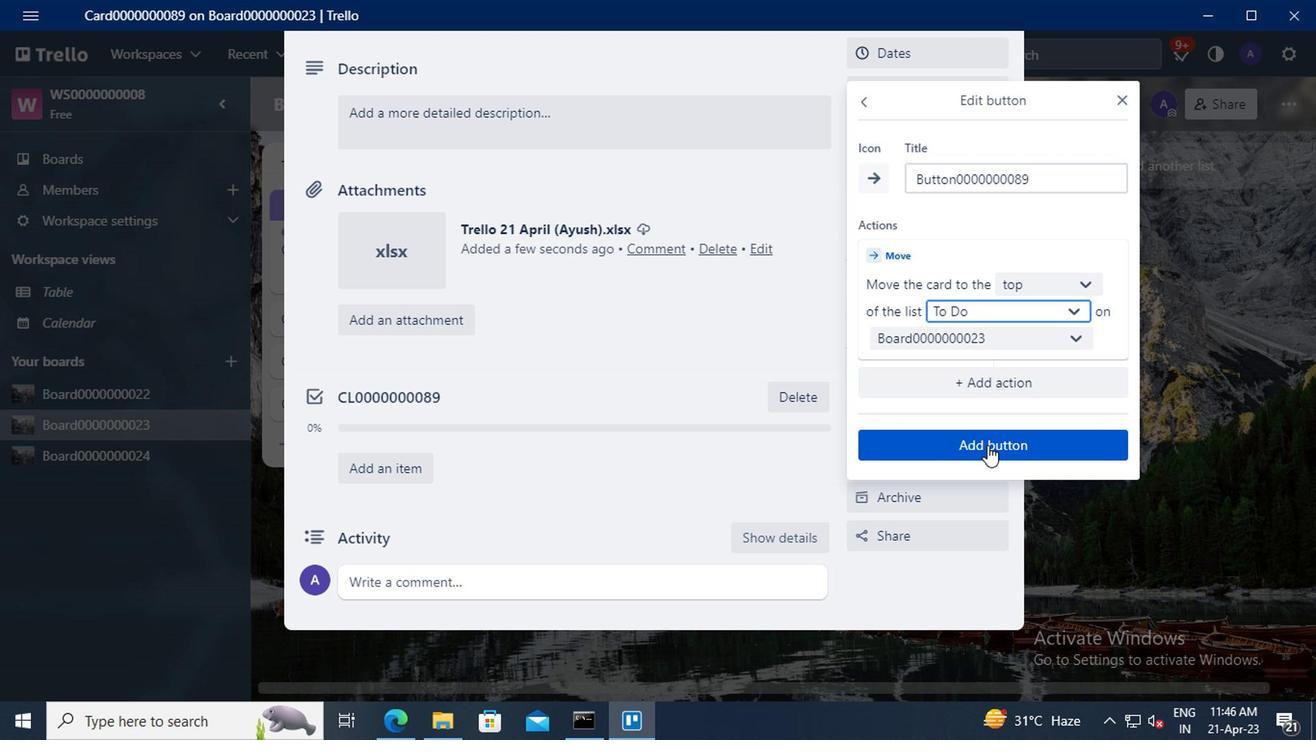 
Action: Mouse moved to (598, 366)
Screenshot: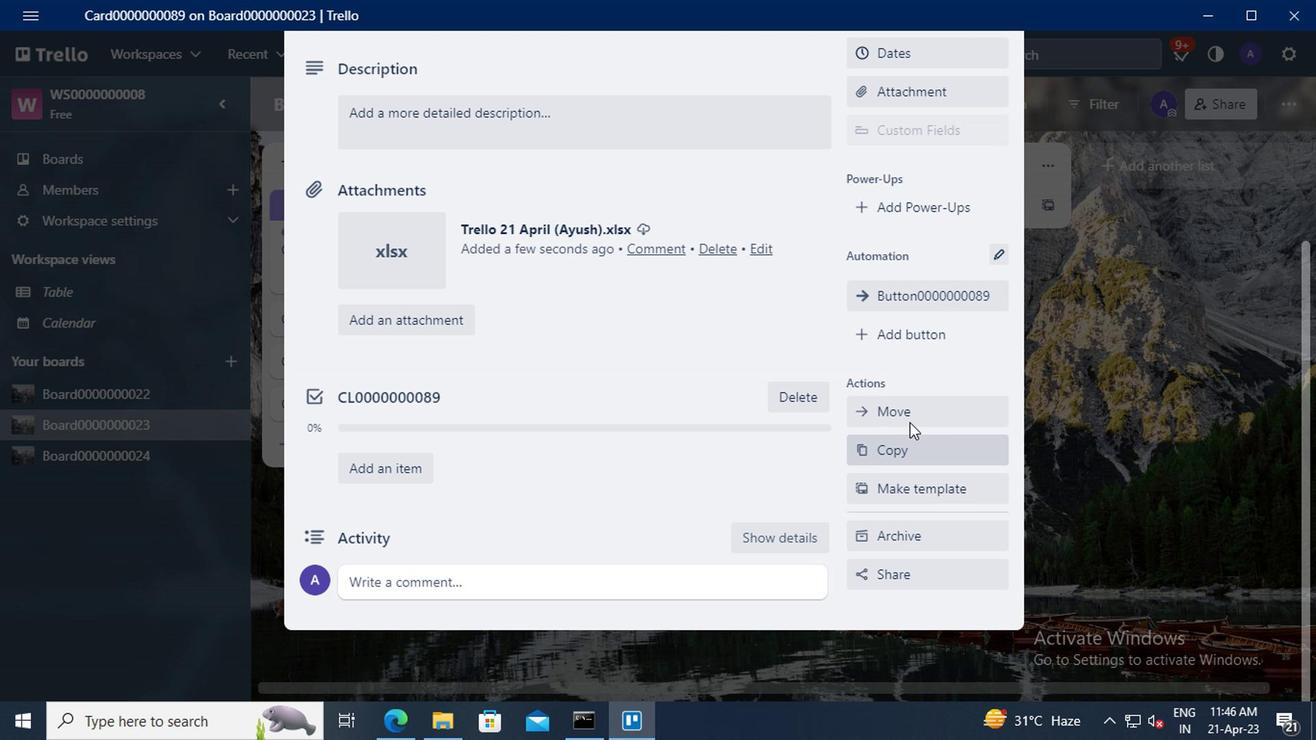 
Action: Mouse scrolled (598, 367) with delta (0, 0)
Screenshot: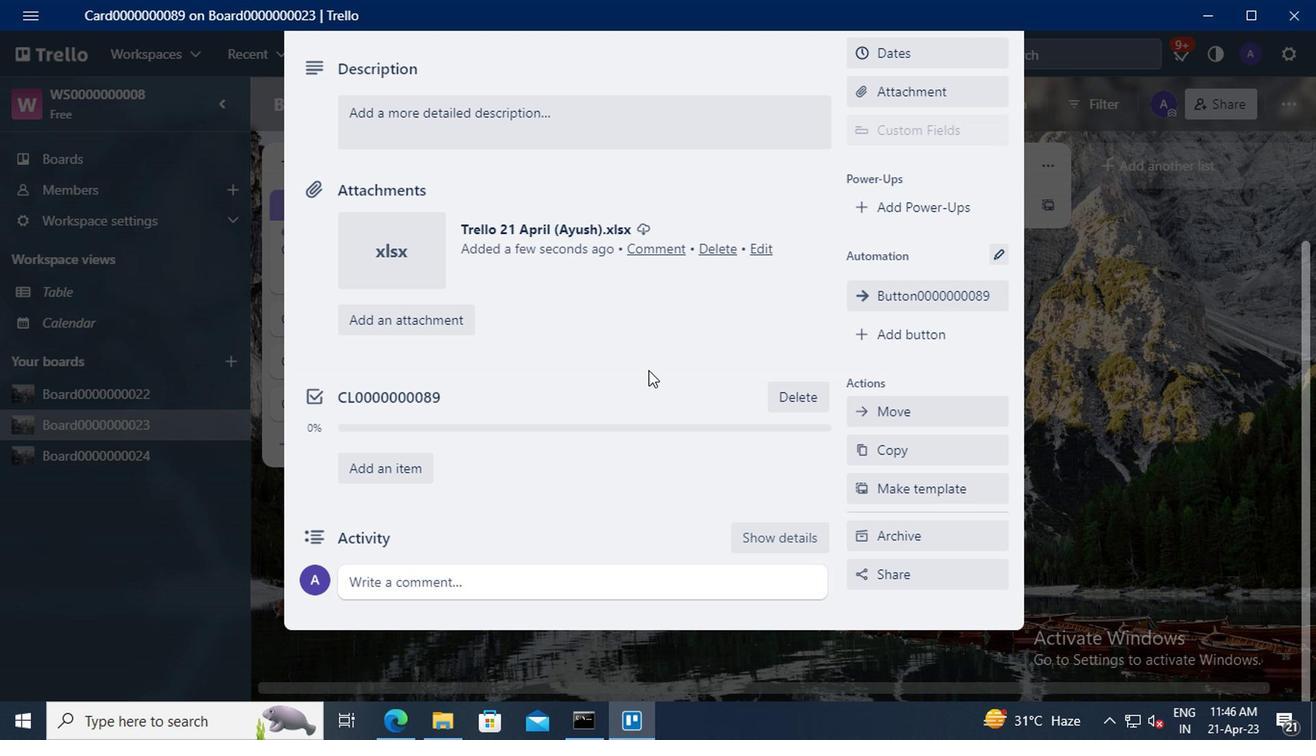 
Action: Mouse scrolled (598, 367) with delta (0, 0)
Screenshot: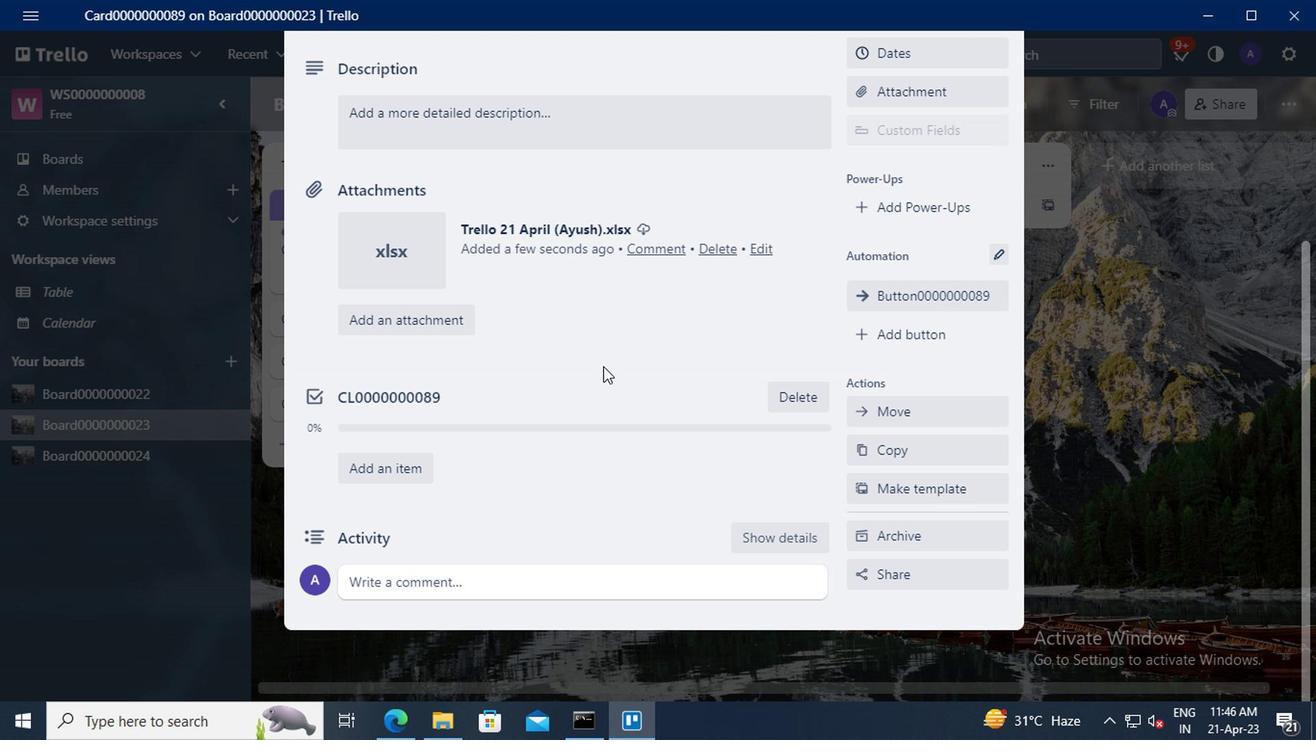 
Action: Mouse moved to (427, 318)
Screenshot: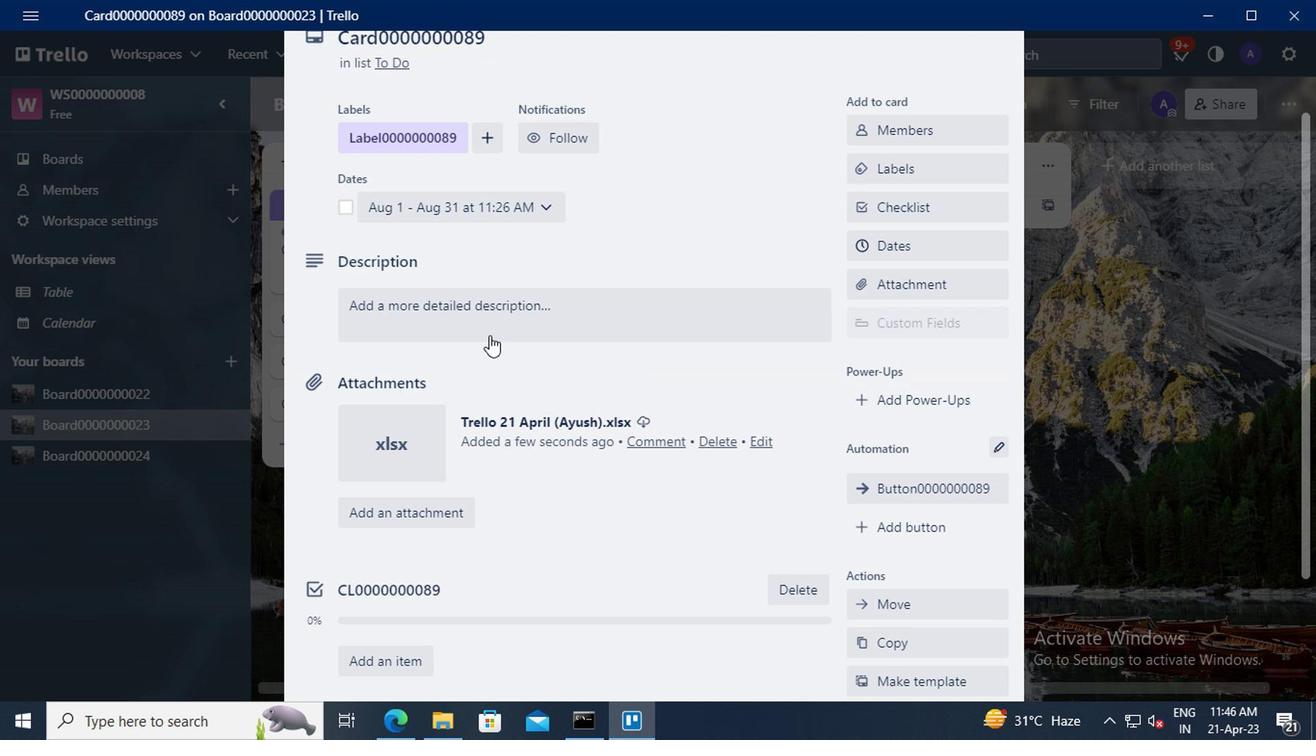 
Action: Mouse pressed left at (427, 318)
Screenshot: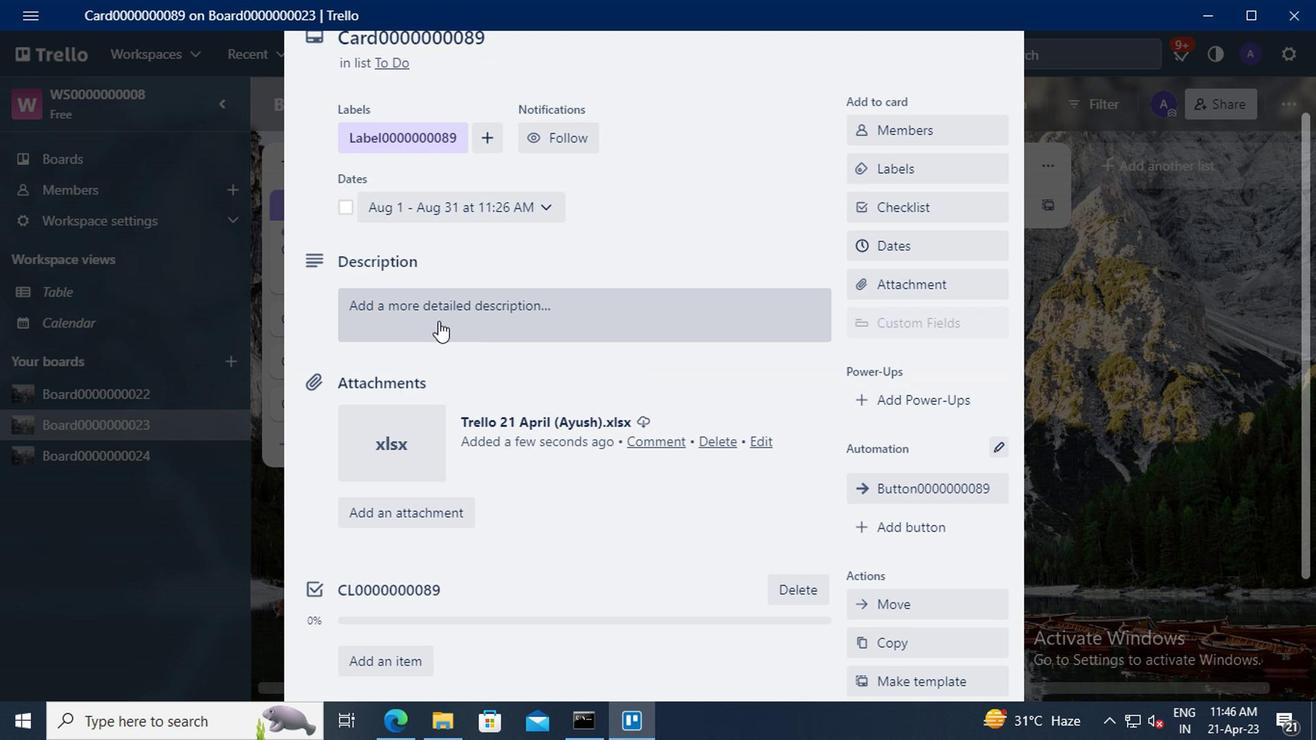 
Action: Mouse moved to (368, 367)
Screenshot: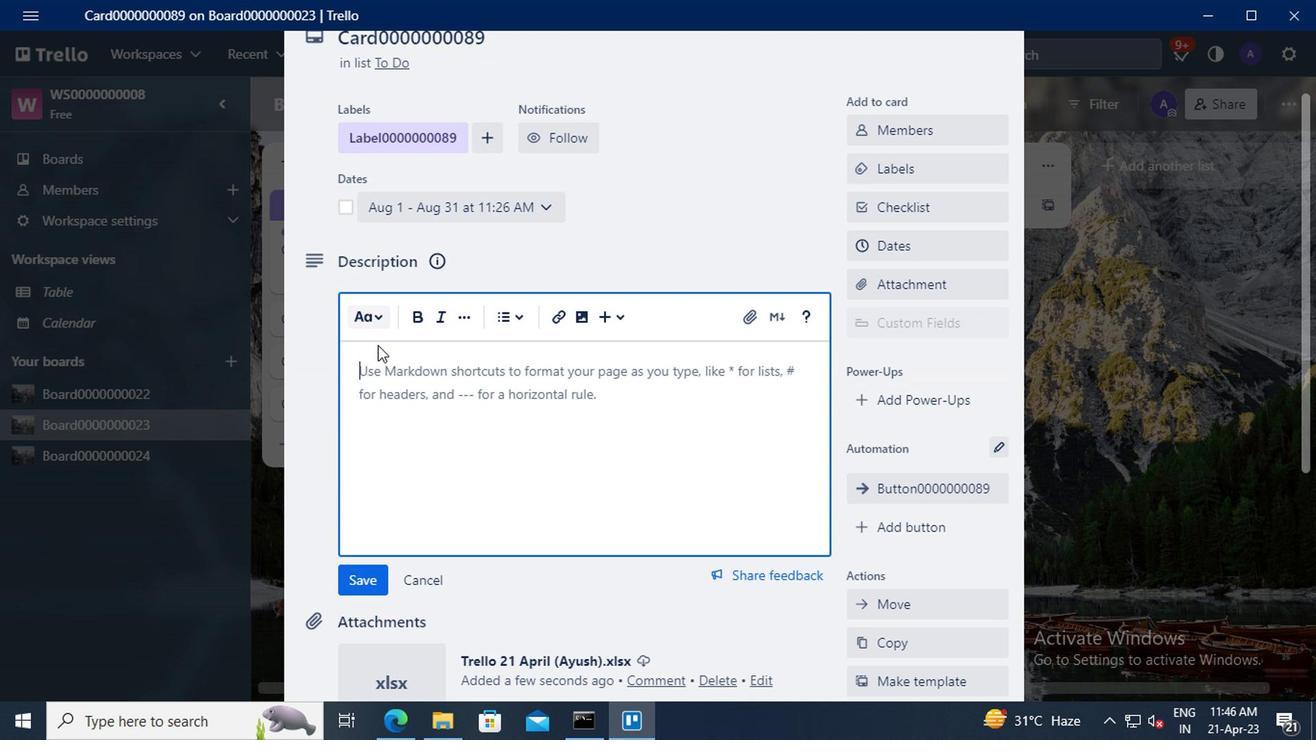 
Action: Mouse pressed left at (368, 367)
Screenshot: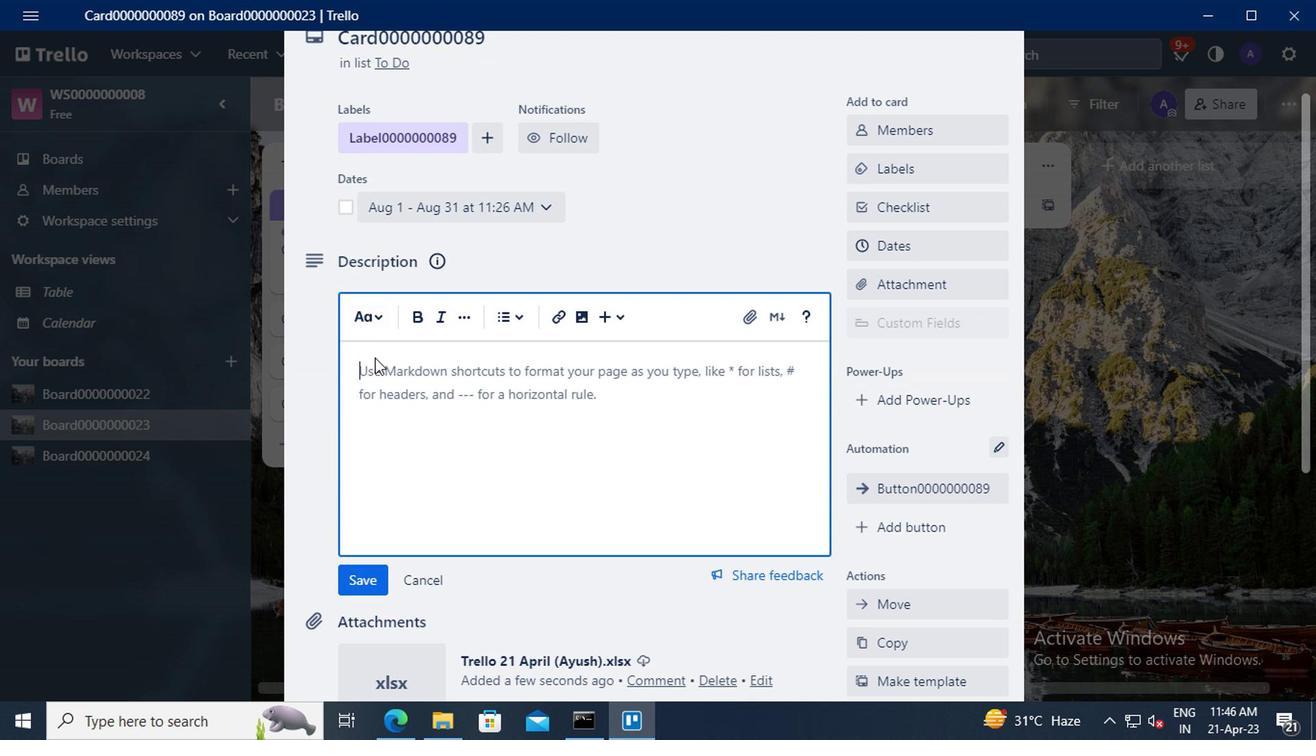 
Action: Key pressed <Key.shift>DS0000000089
Screenshot: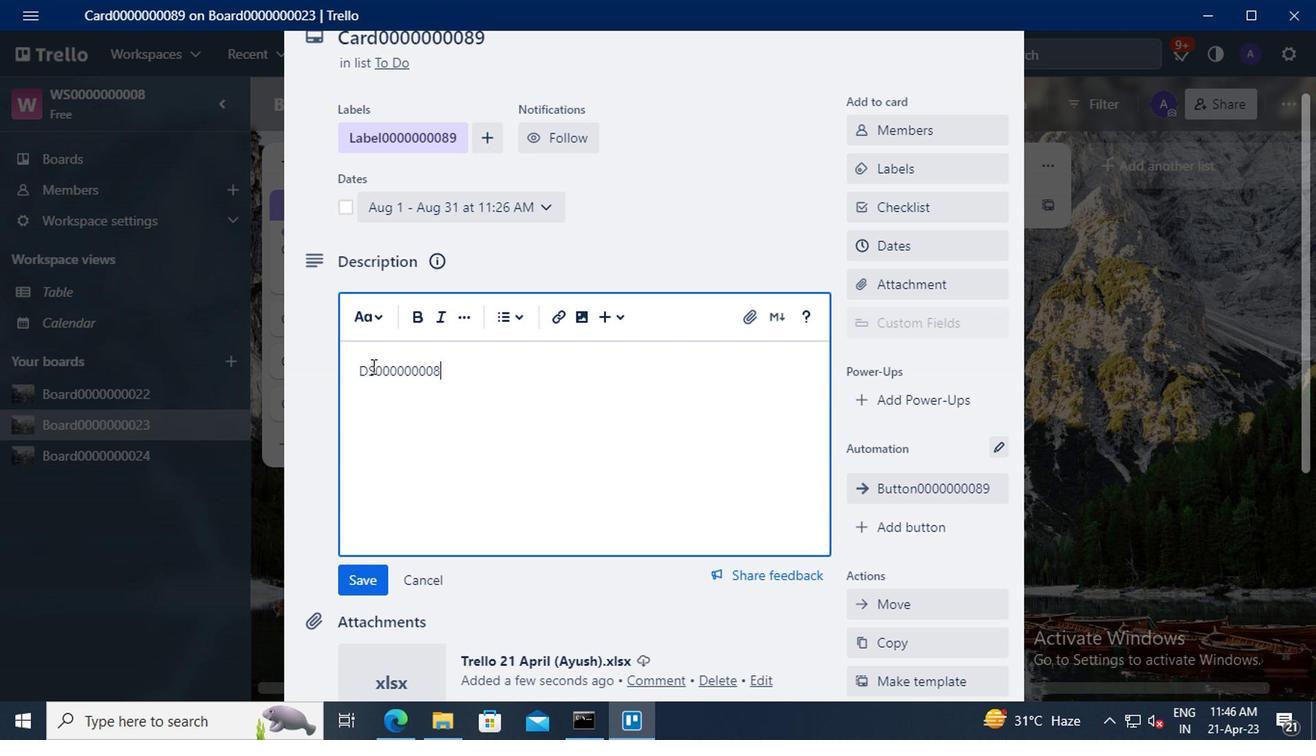 
Action: Mouse scrolled (368, 366) with delta (0, 0)
Screenshot: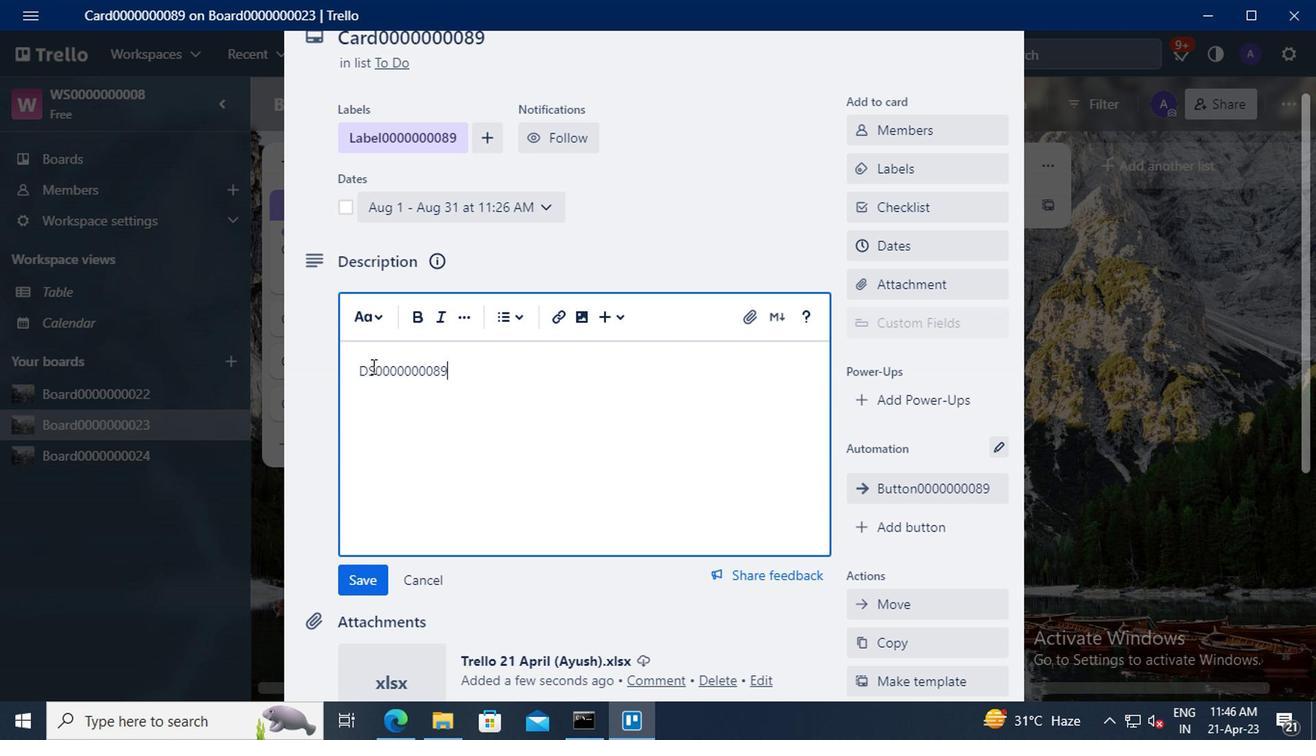 
Action: Mouse moved to (362, 480)
Screenshot: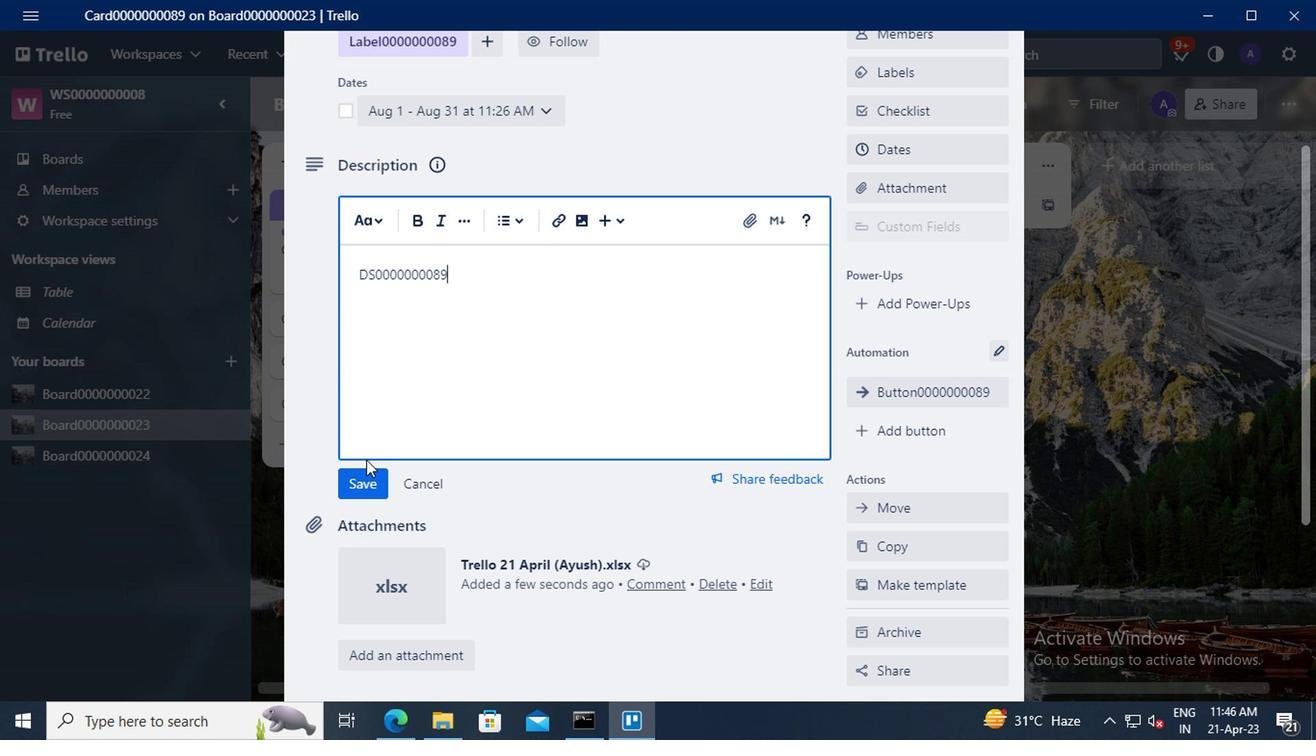 
Action: Mouse pressed left at (362, 480)
Screenshot: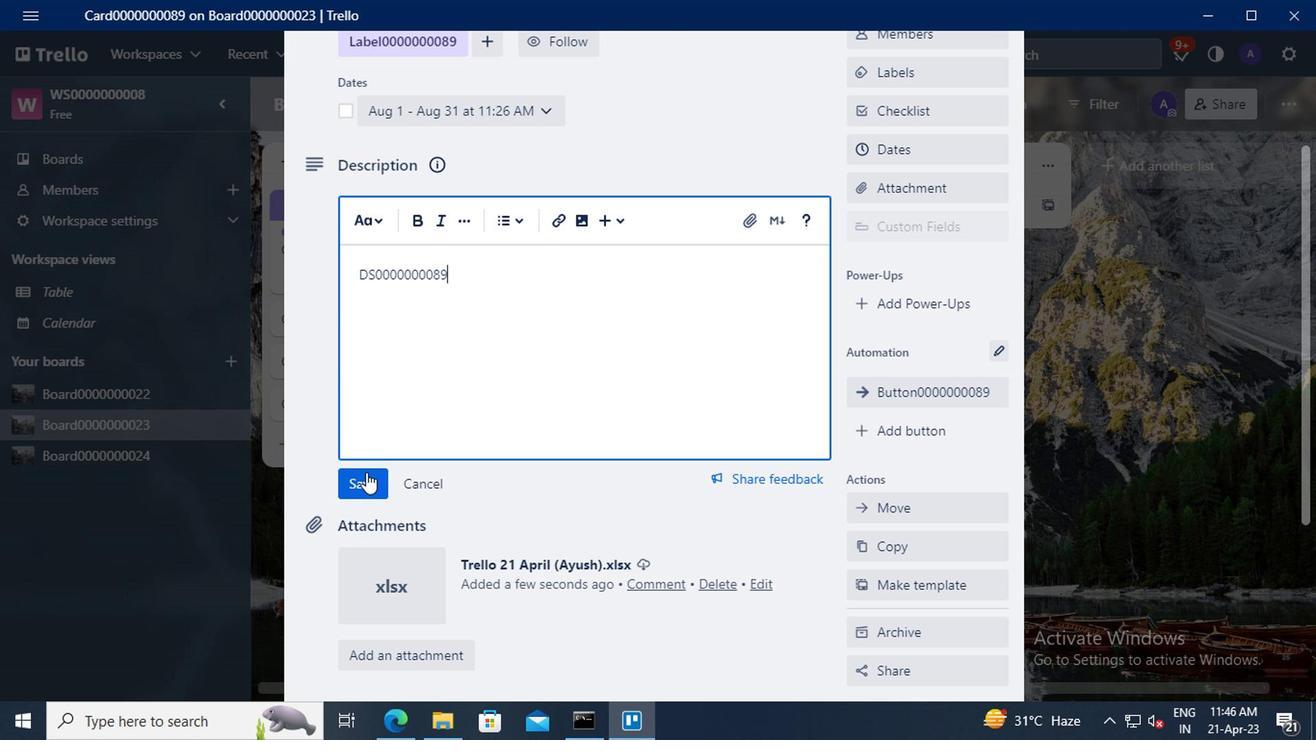 
Action: Mouse scrolled (362, 479) with delta (0, -1)
Screenshot: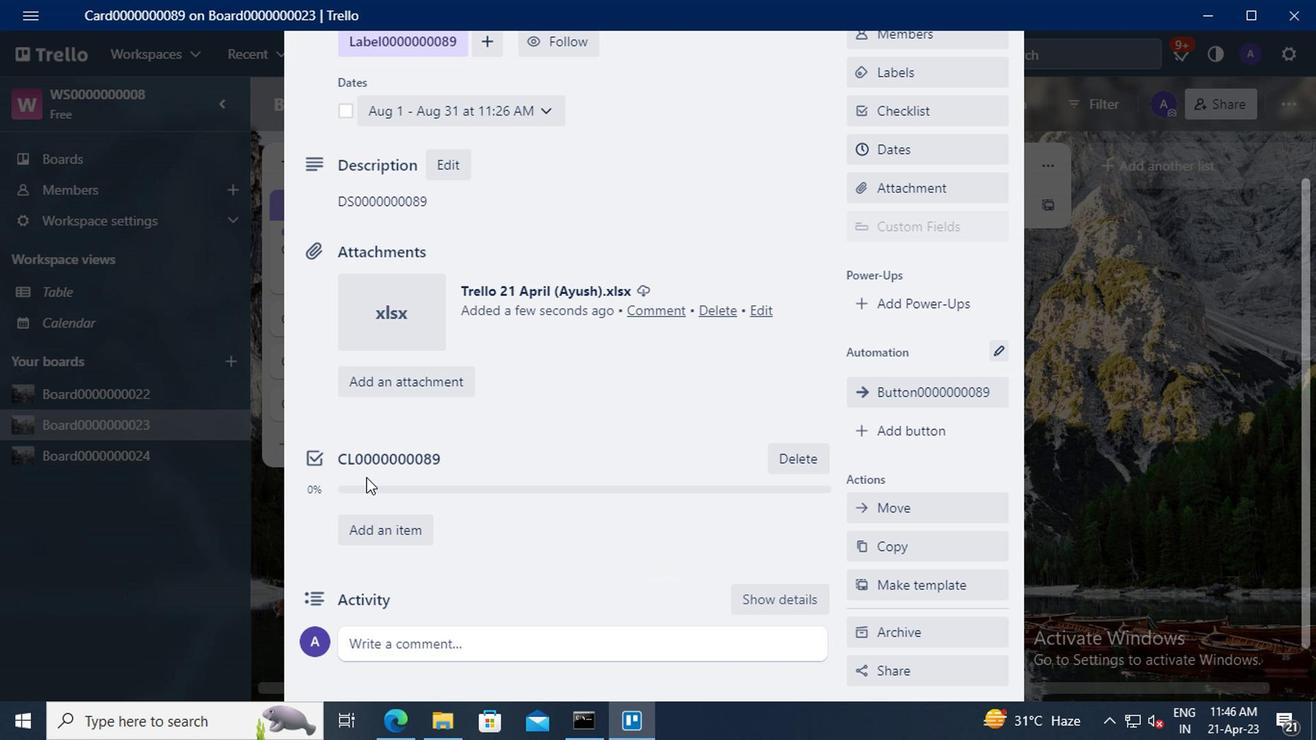 
Action: Mouse scrolled (362, 479) with delta (0, -1)
Screenshot: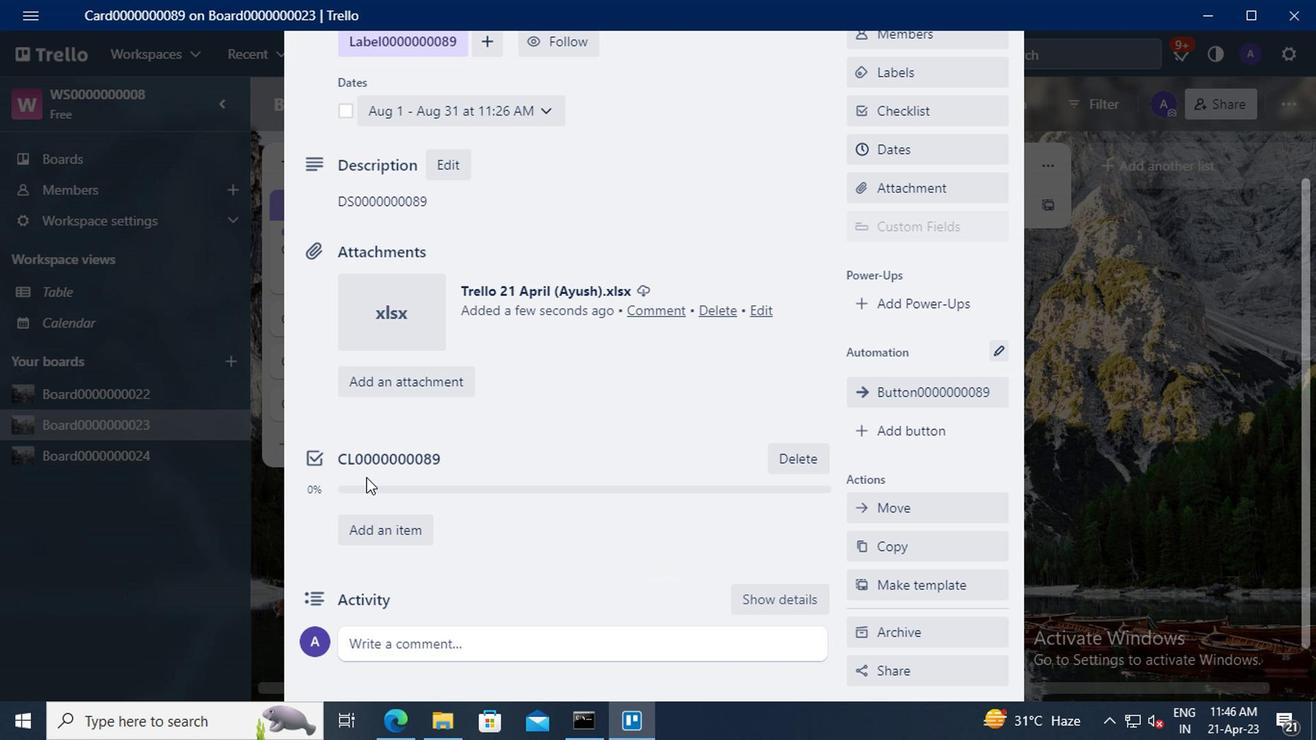 
Action: Mouse moved to (375, 558)
Screenshot: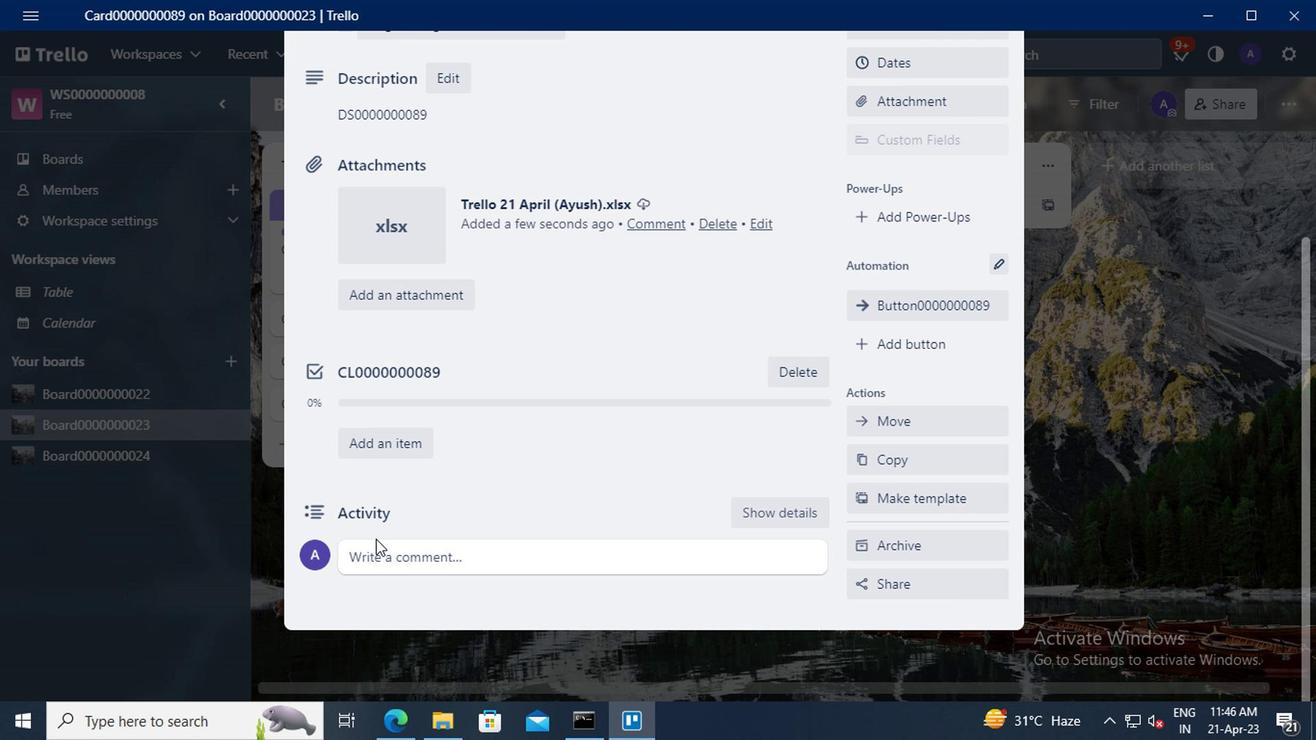 
Action: Mouse pressed left at (375, 558)
Screenshot: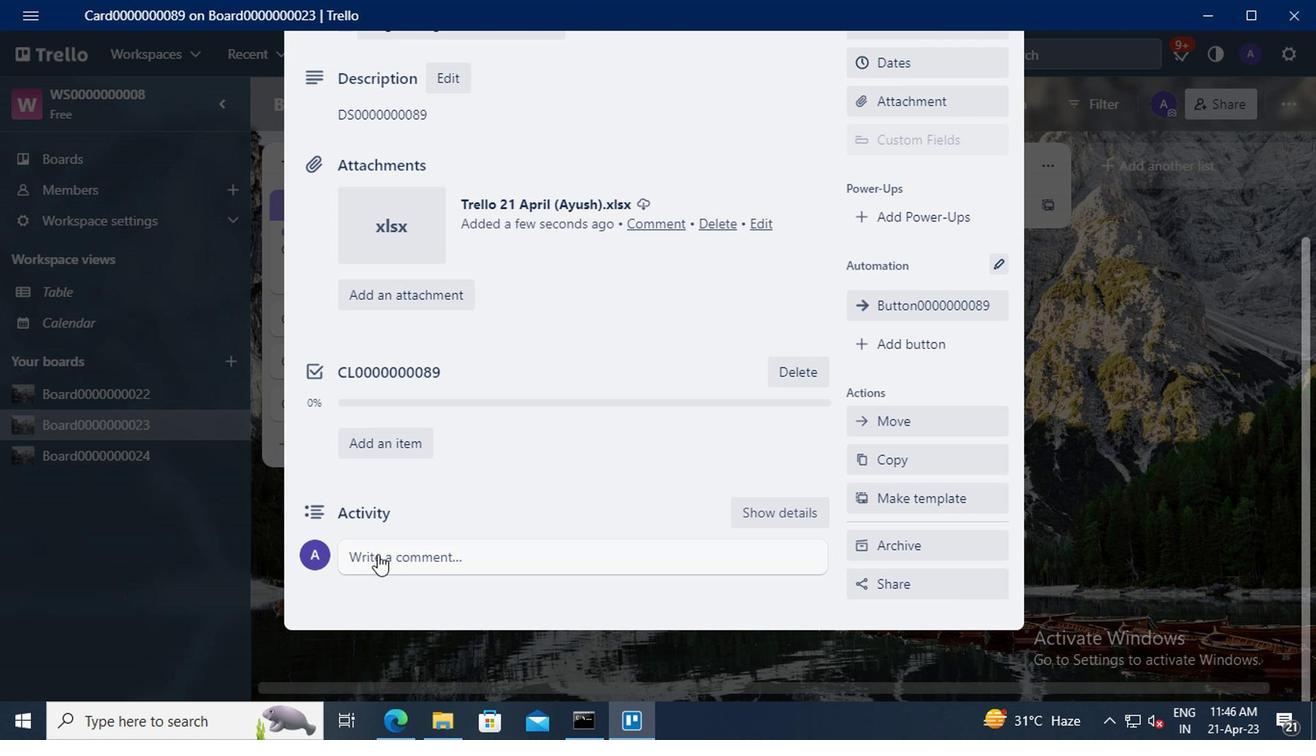 
Action: Key pressed <Key.shift>CM0000000089
Screenshot: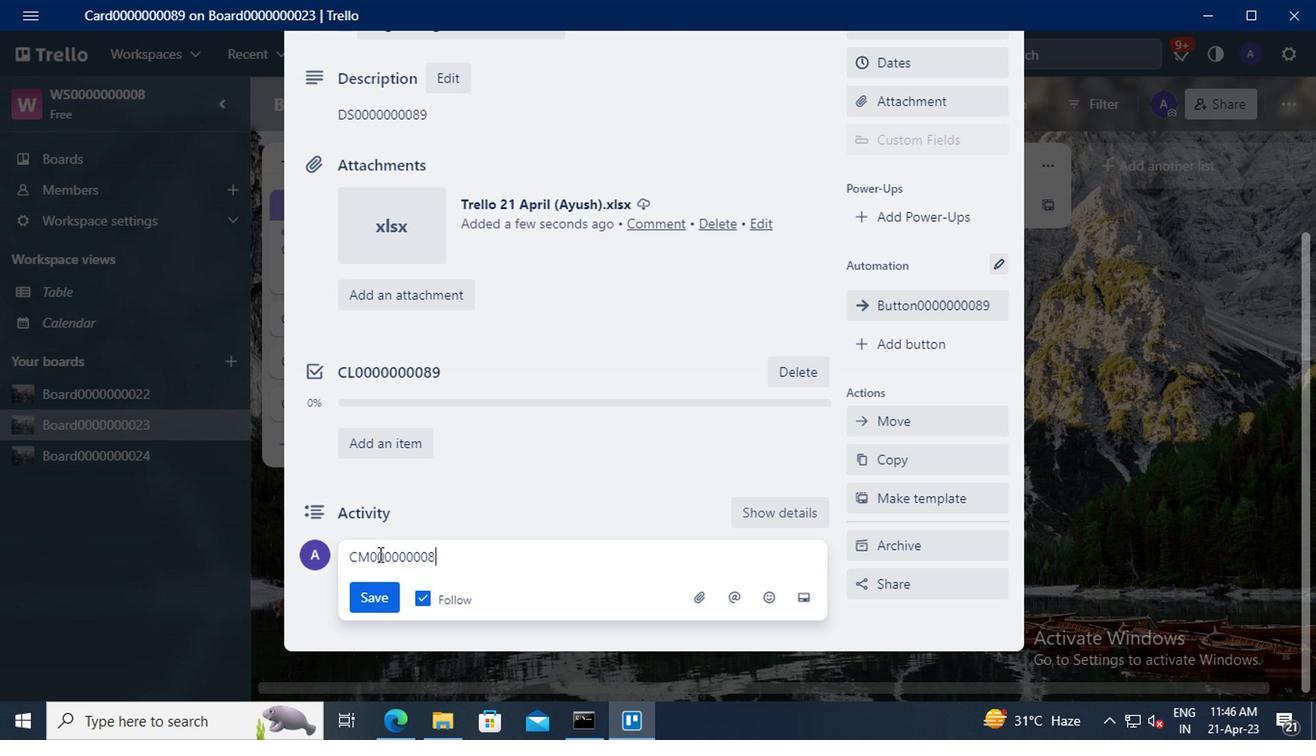 
Action: Mouse moved to (385, 607)
Screenshot: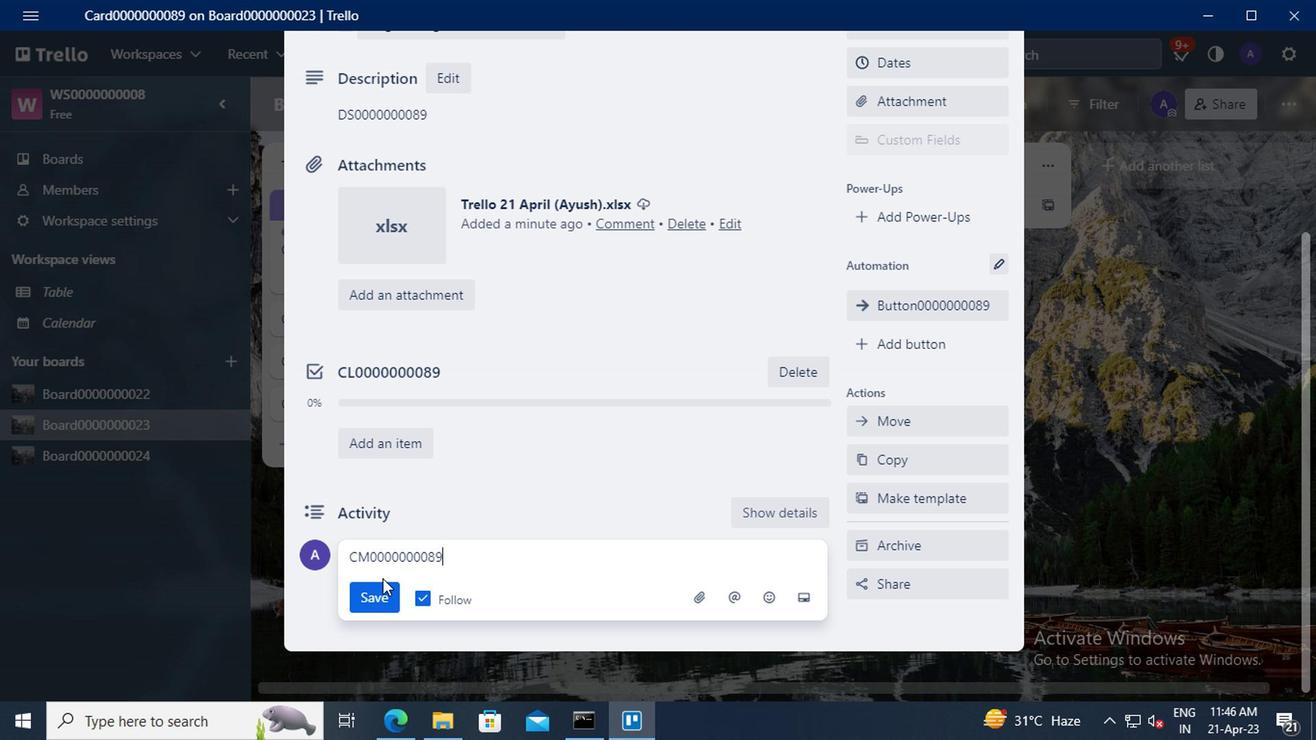 
Action: Mouse pressed left at (385, 607)
Screenshot: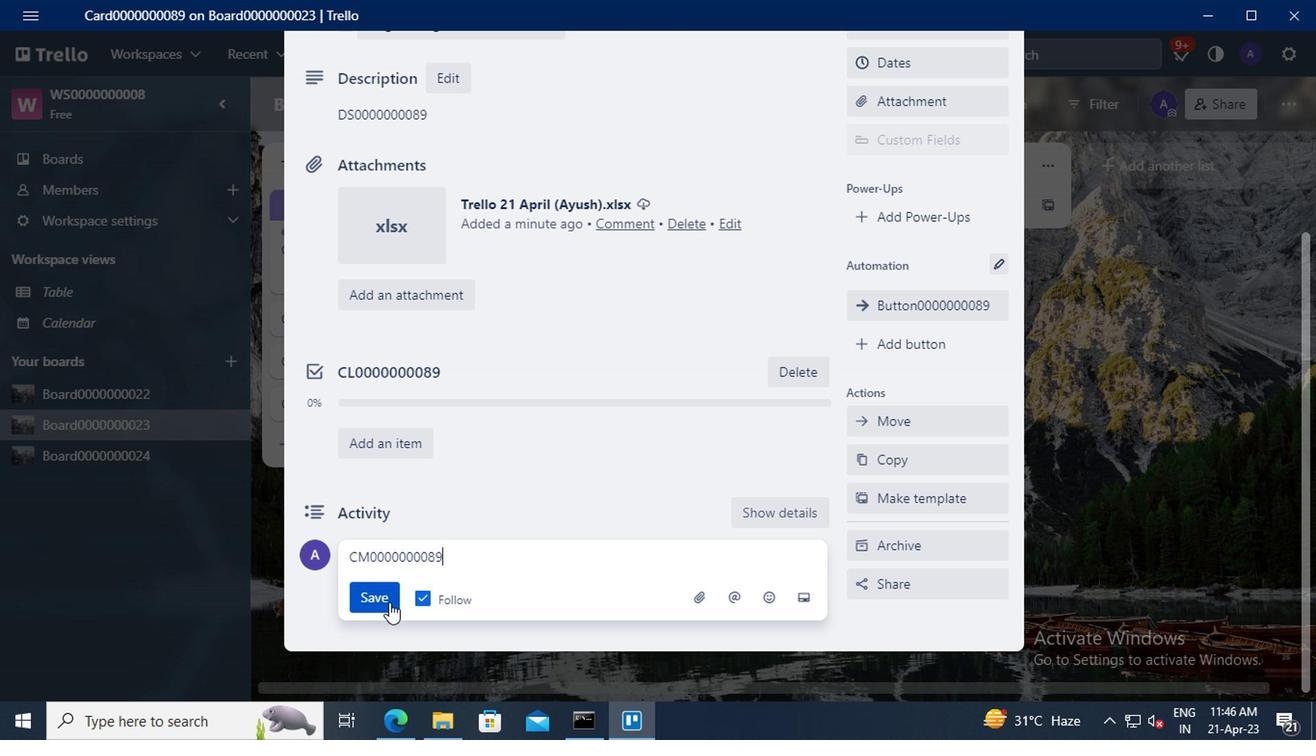 
